 Task: Sort the products in the category "Chardonnay" by relevance.
Action: Mouse moved to (1079, 370)
Screenshot: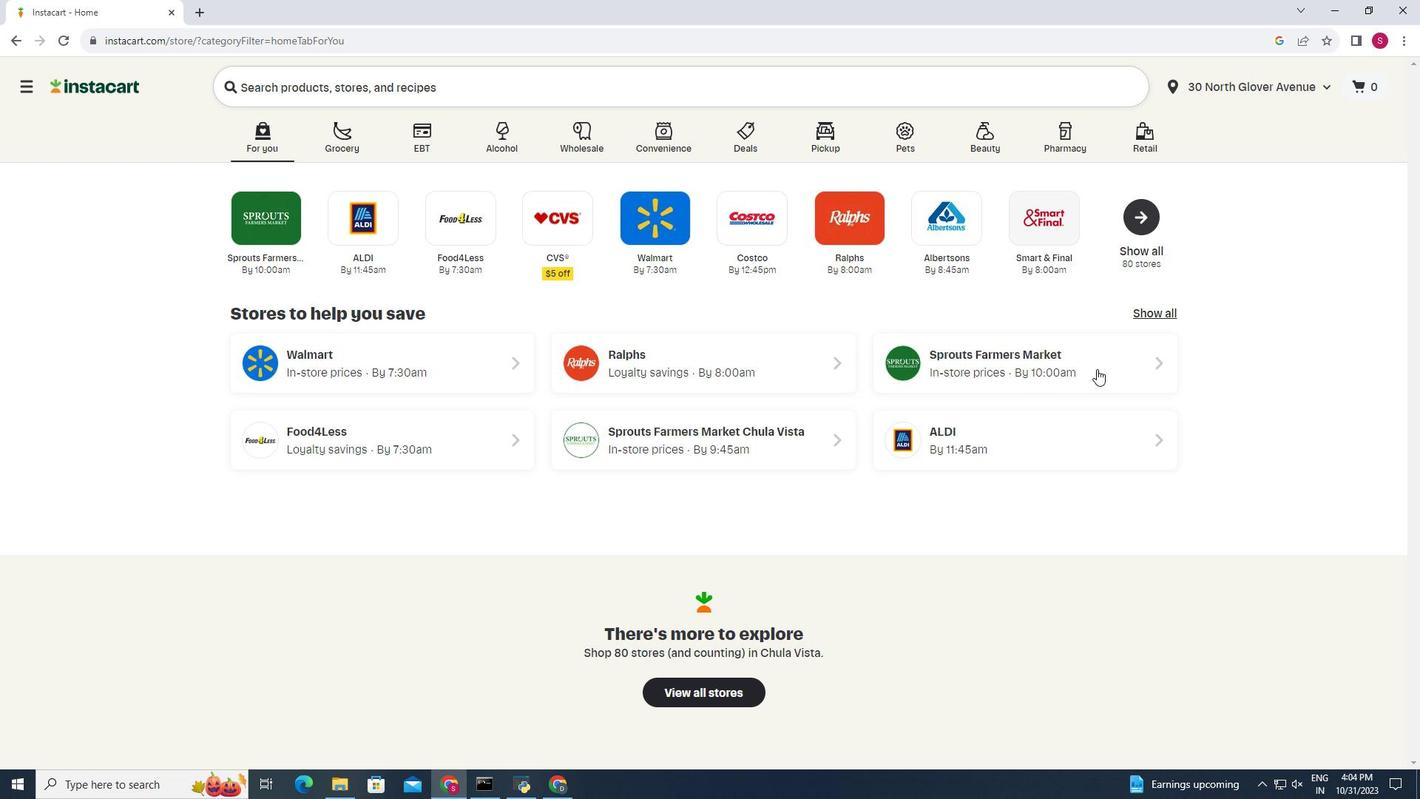 
Action: Mouse pressed left at (1079, 370)
Screenshot: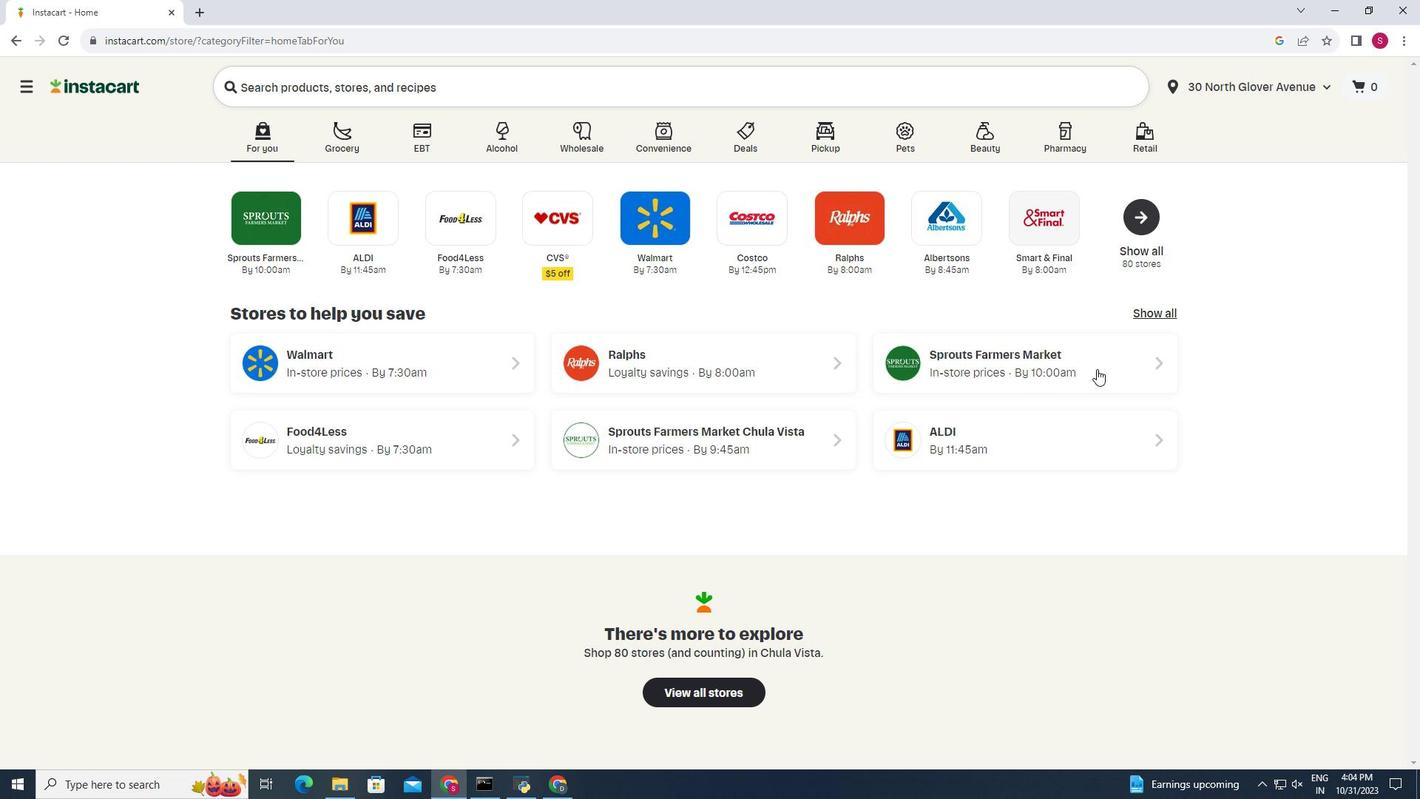 
Action: Mouse moved to (61, 708)
Screenshot: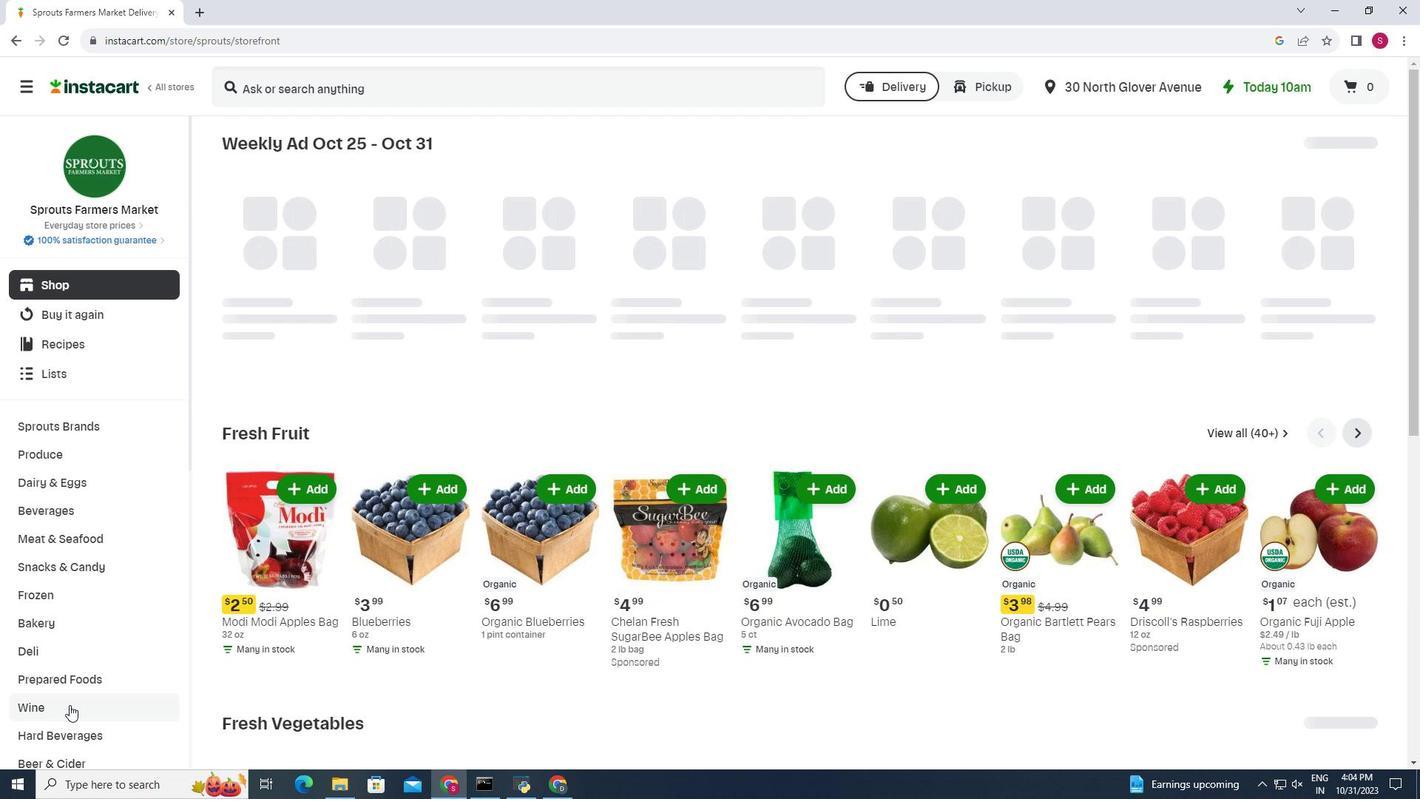 
Action: Mouse pressed left at (61, 708)
Screenshot: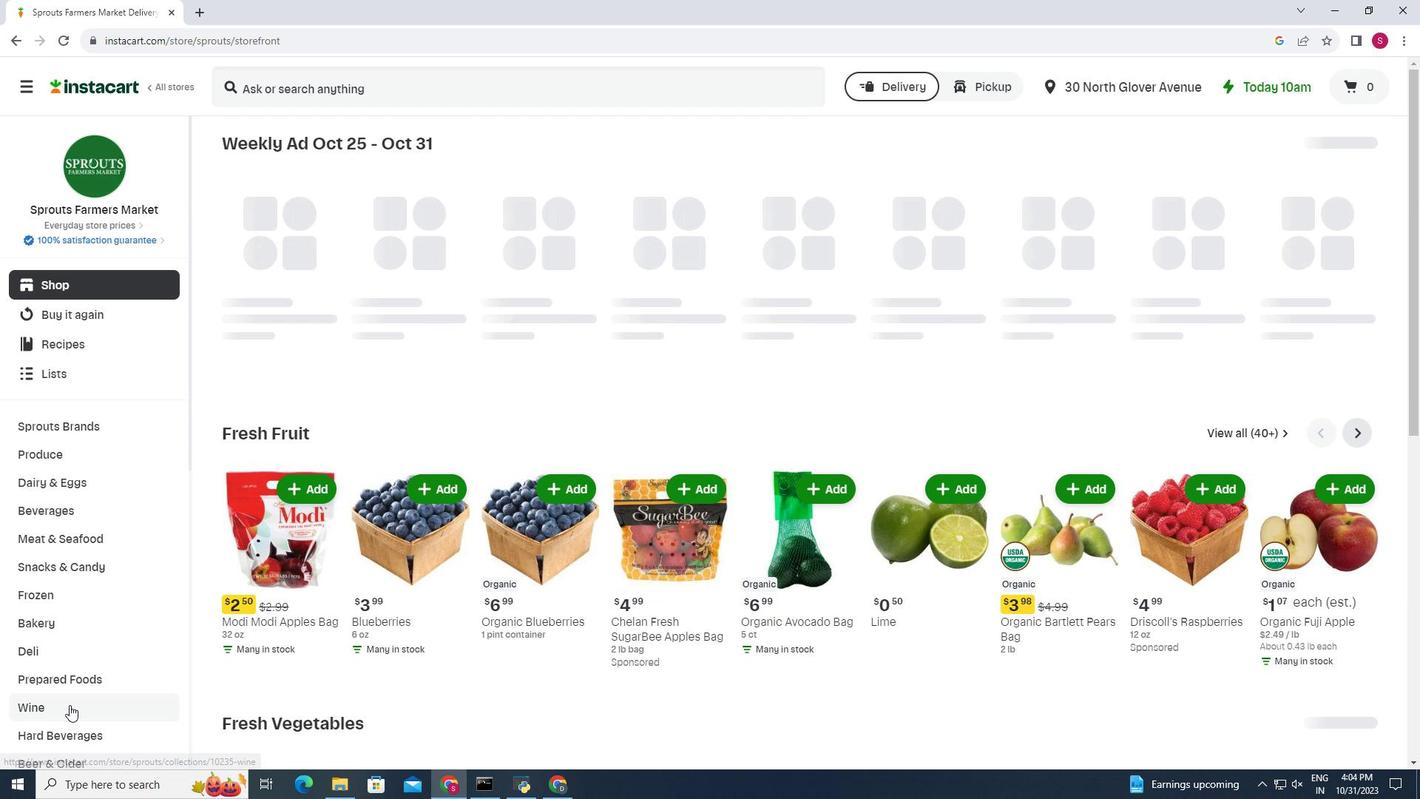 
Action: Mouse moved to (398, 187)
Screenshot: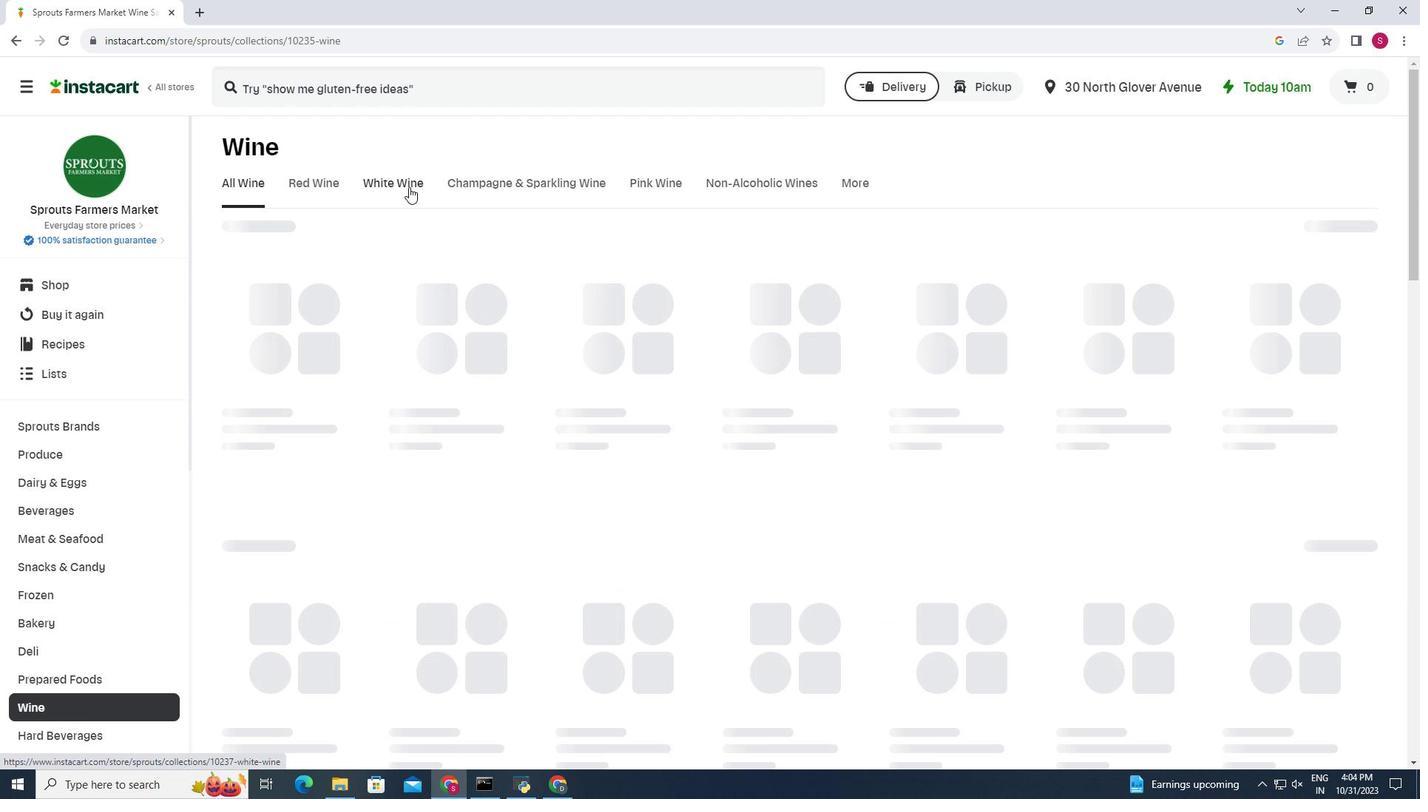
Action: Mouse pressed left at (398, 187)
Screenshot: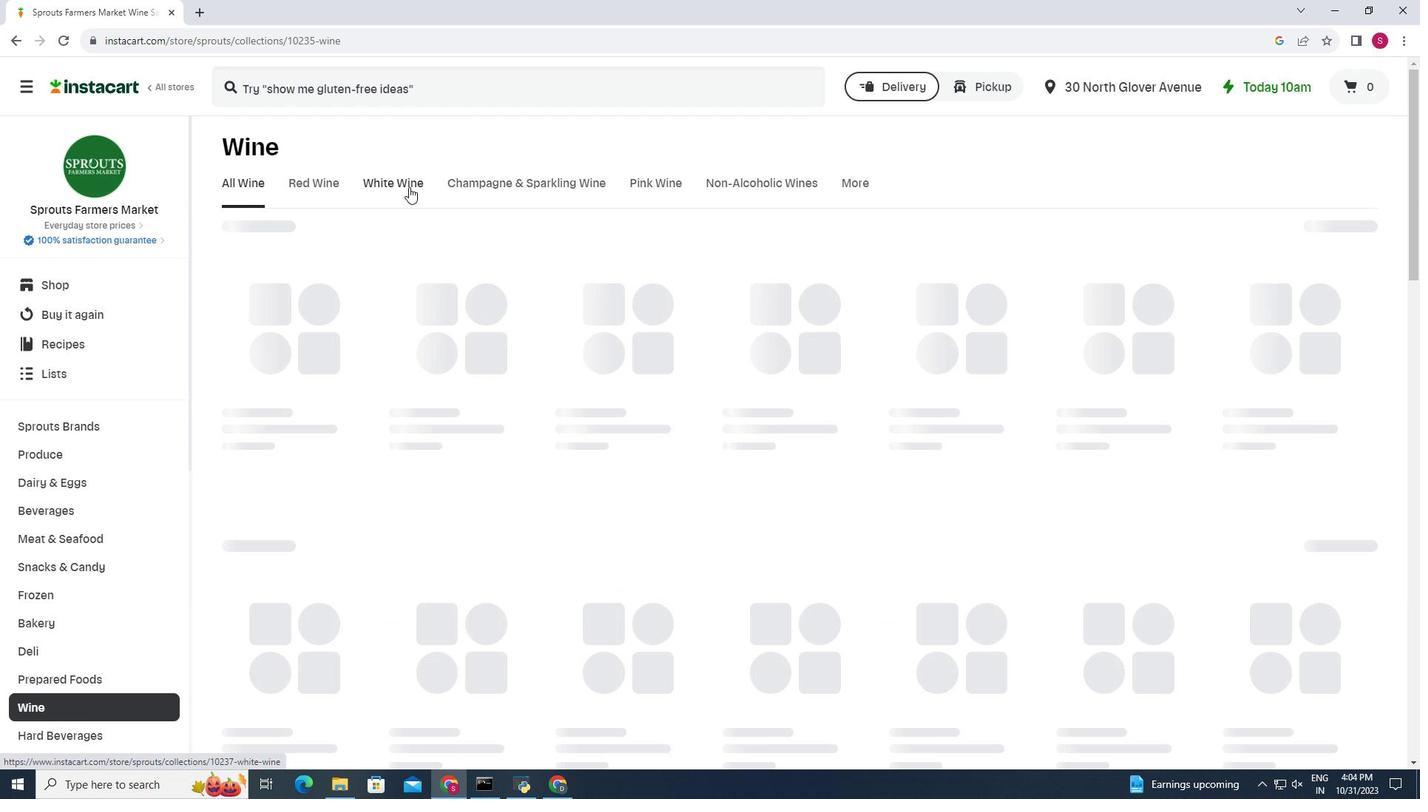 
Action: Mouse moved to (468, 241)
Screenshot: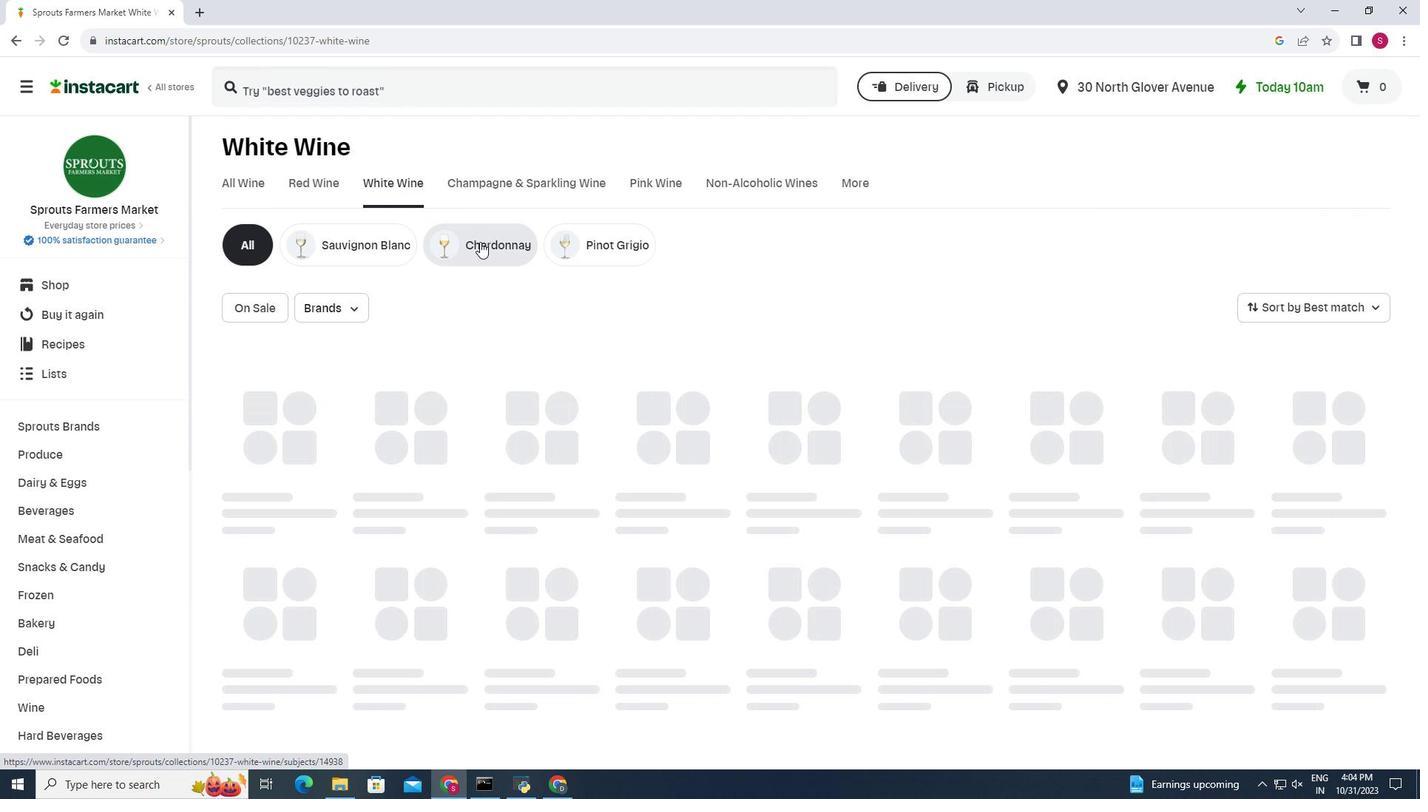 
Action: Mouse pressed left at (468, 241)
Screenshot: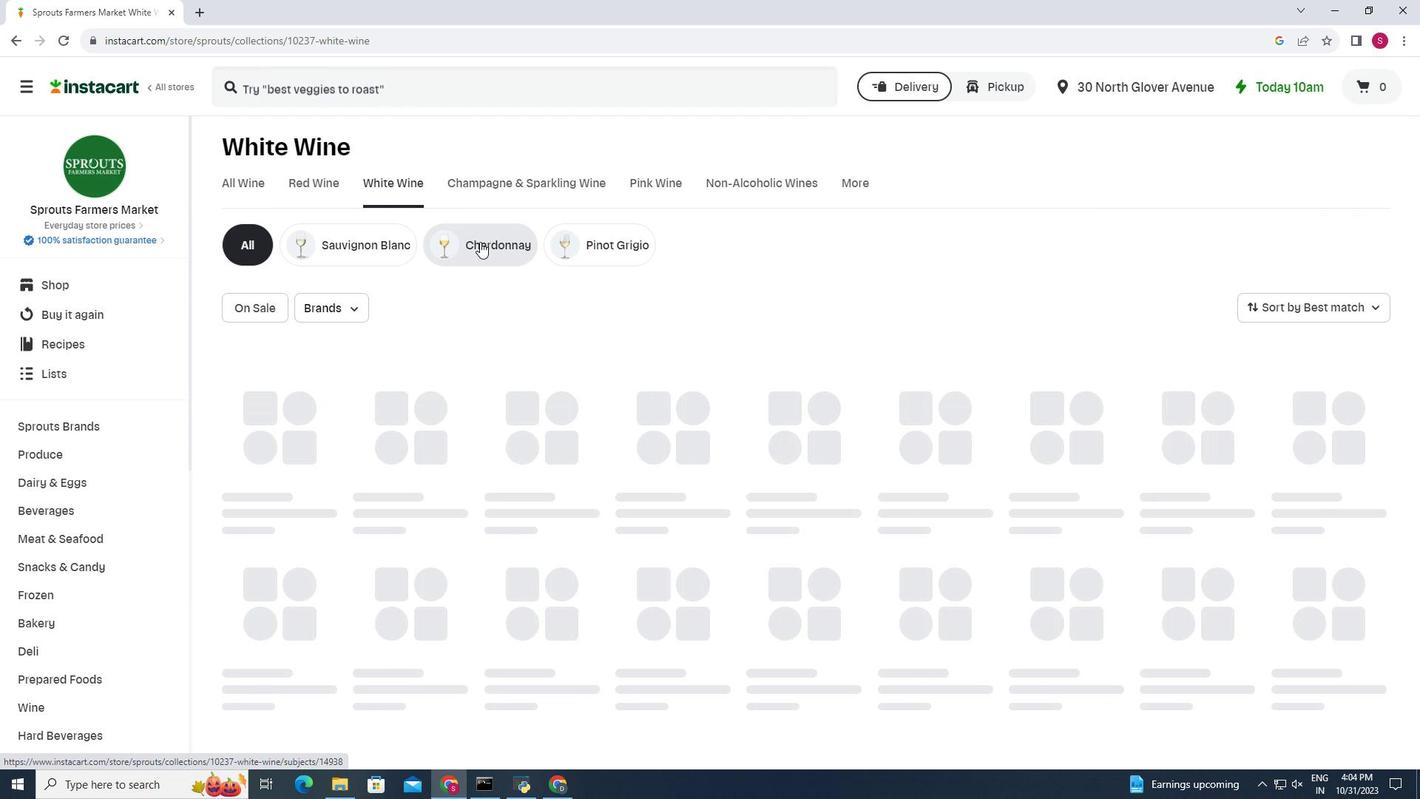 
Action: Mouse moved to (1343, 302)
Screenshot: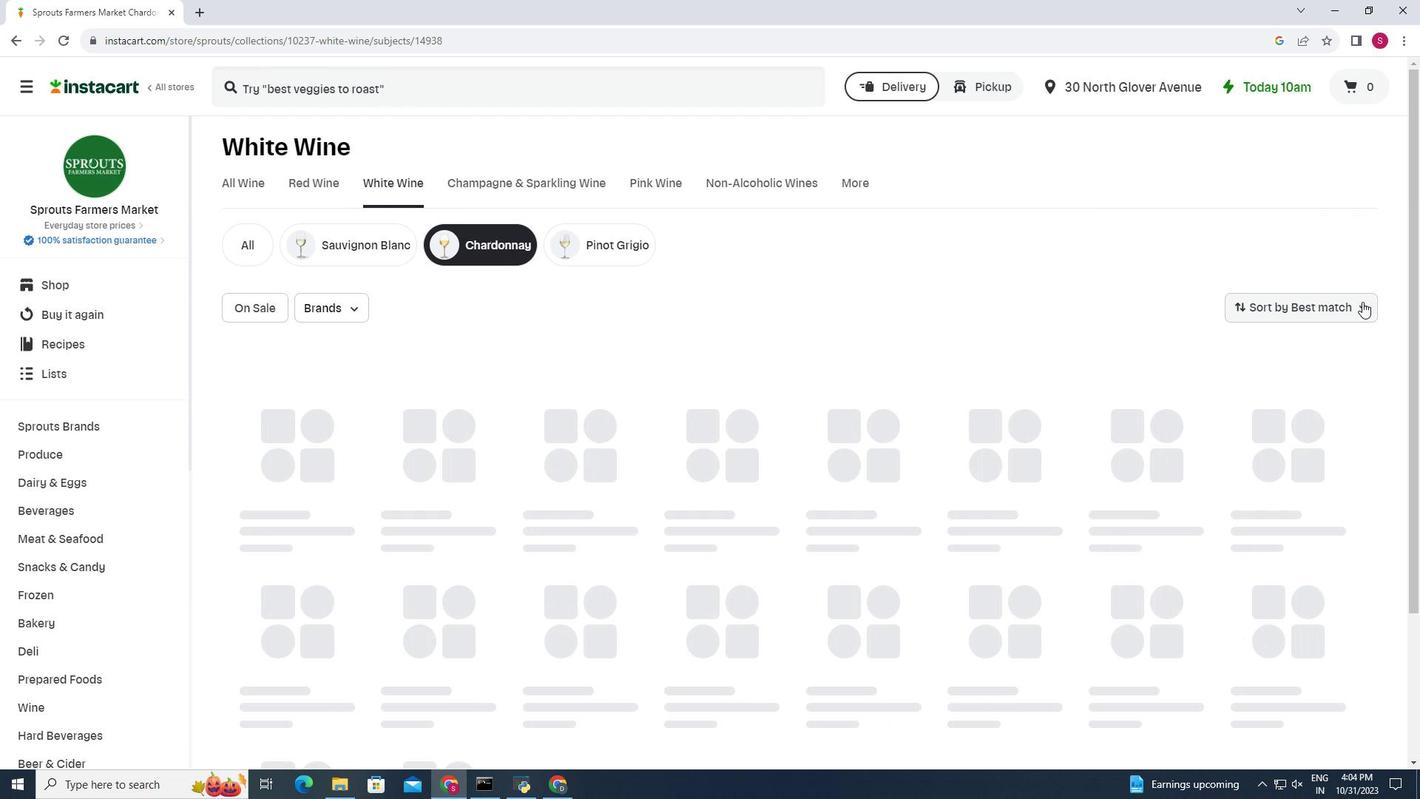 
Action: Mouse pressed left at (1343, 302)
Screenshot: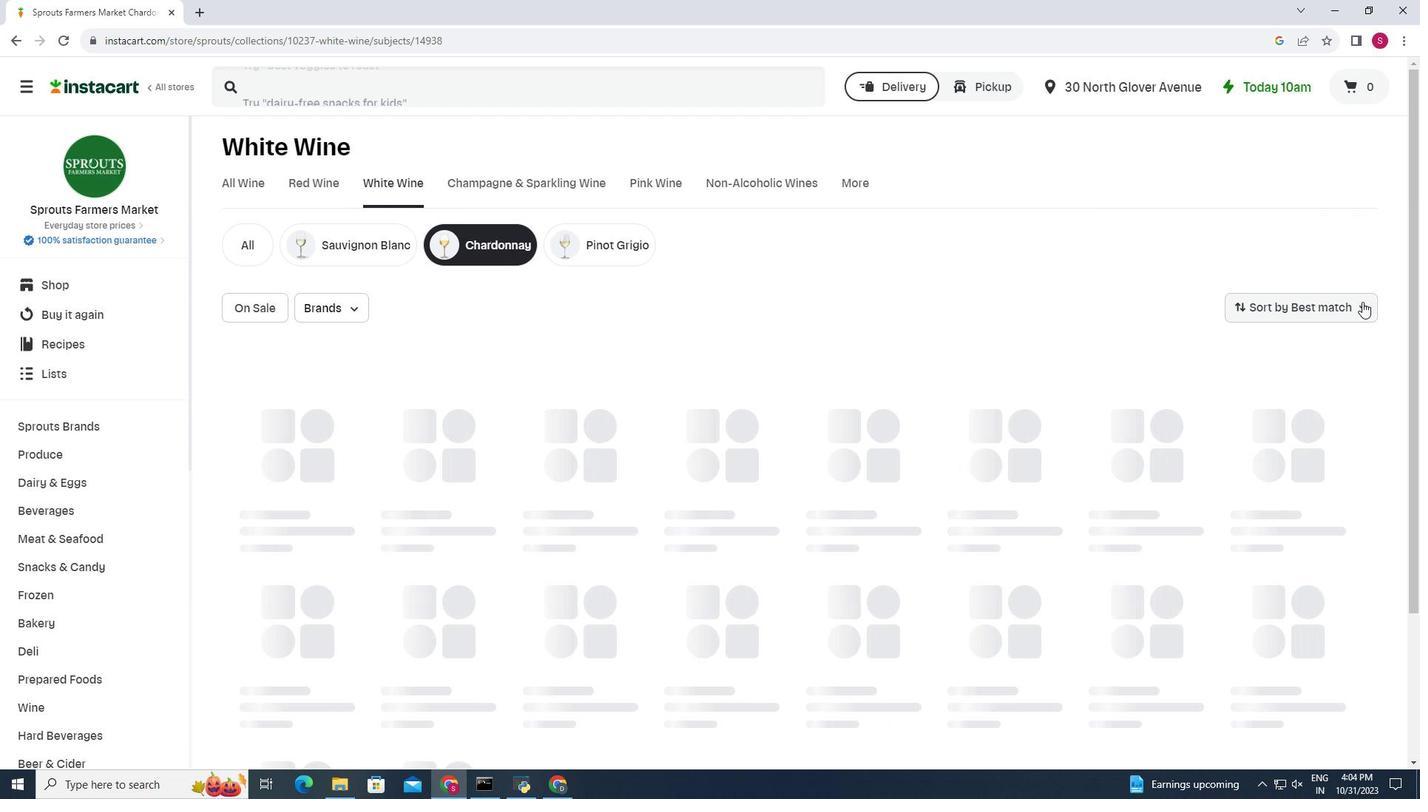 
Action: Mouse moved to (1287, 528)
Screenshot: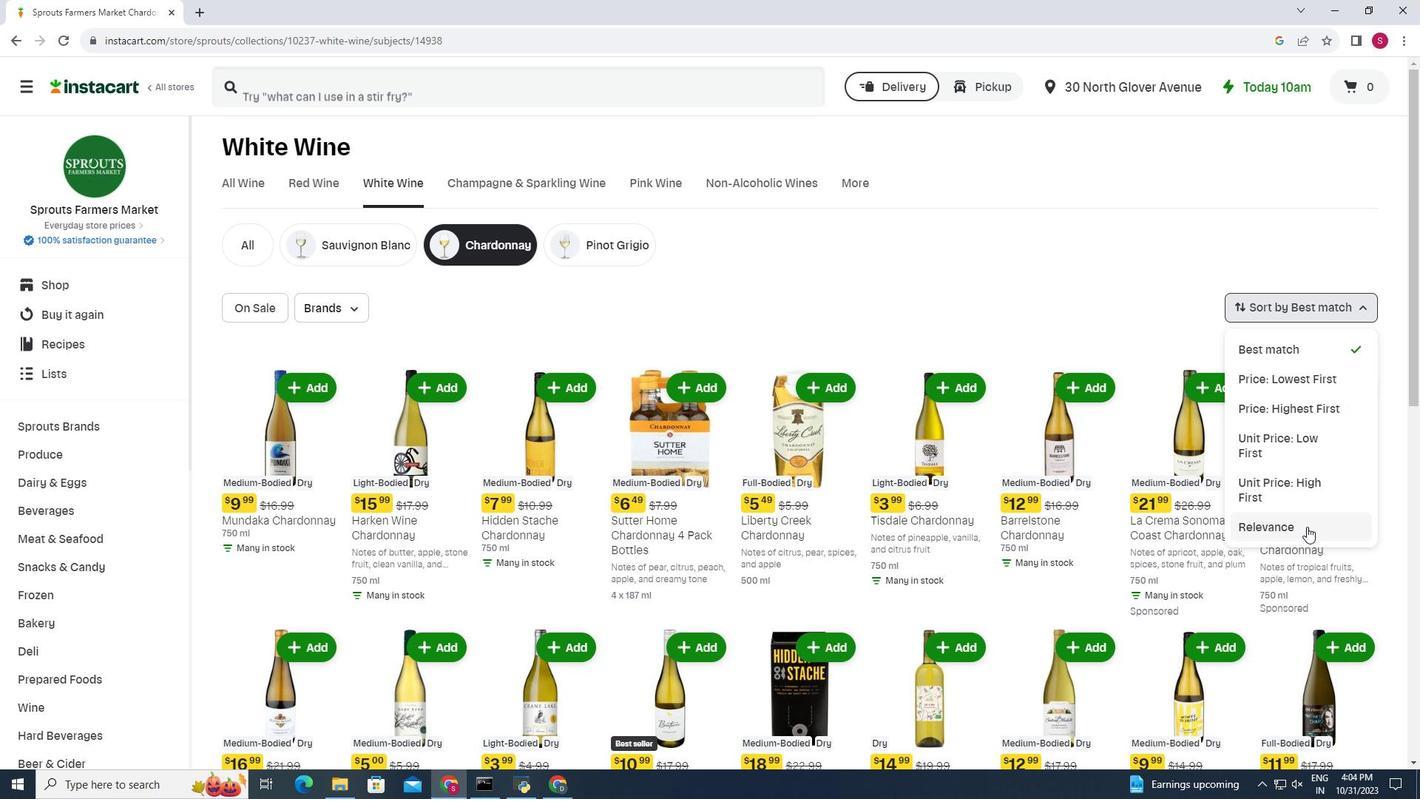 
Action: Mouse pressed left at (1287, 528)
Screenshot: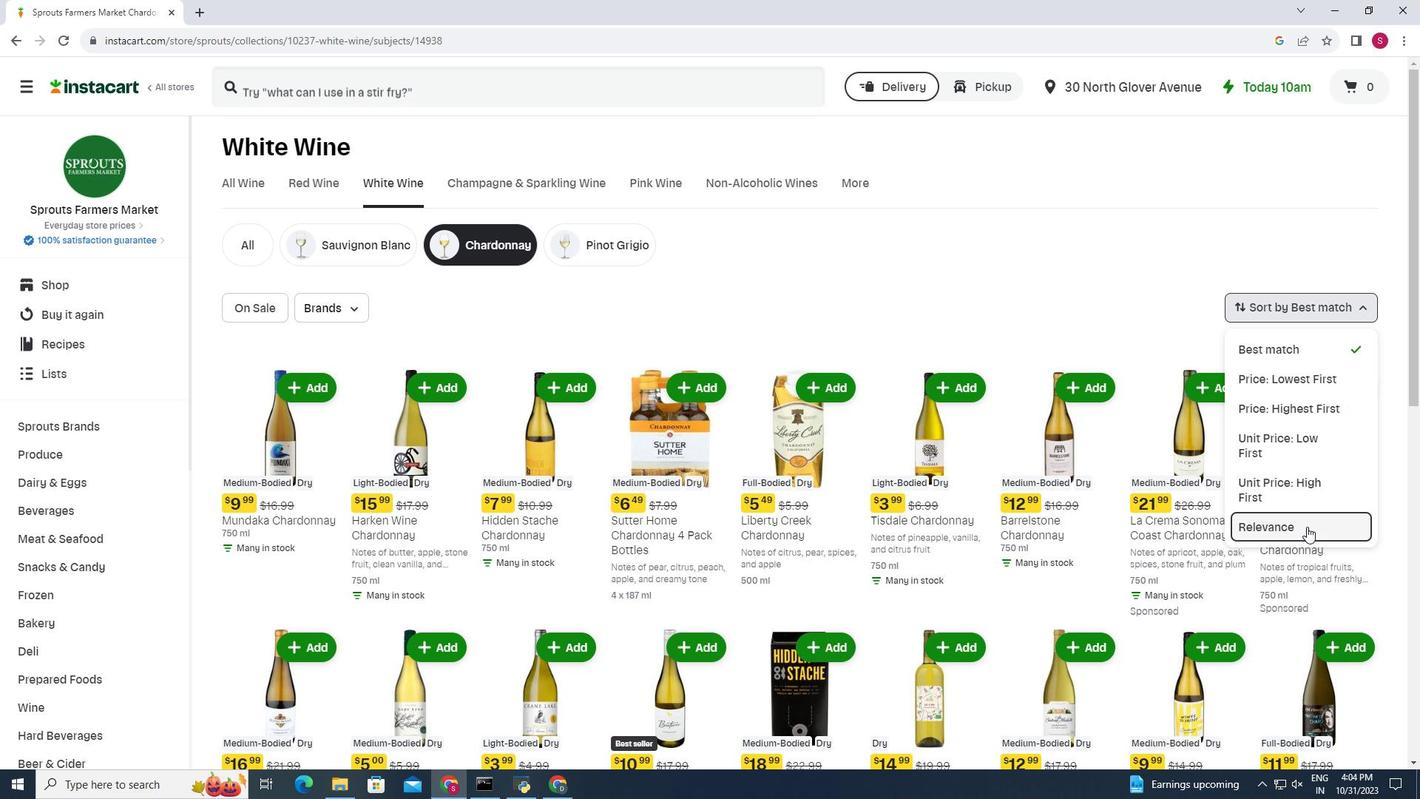 
Action: Mouse moved to (577, 303)
Screenshot: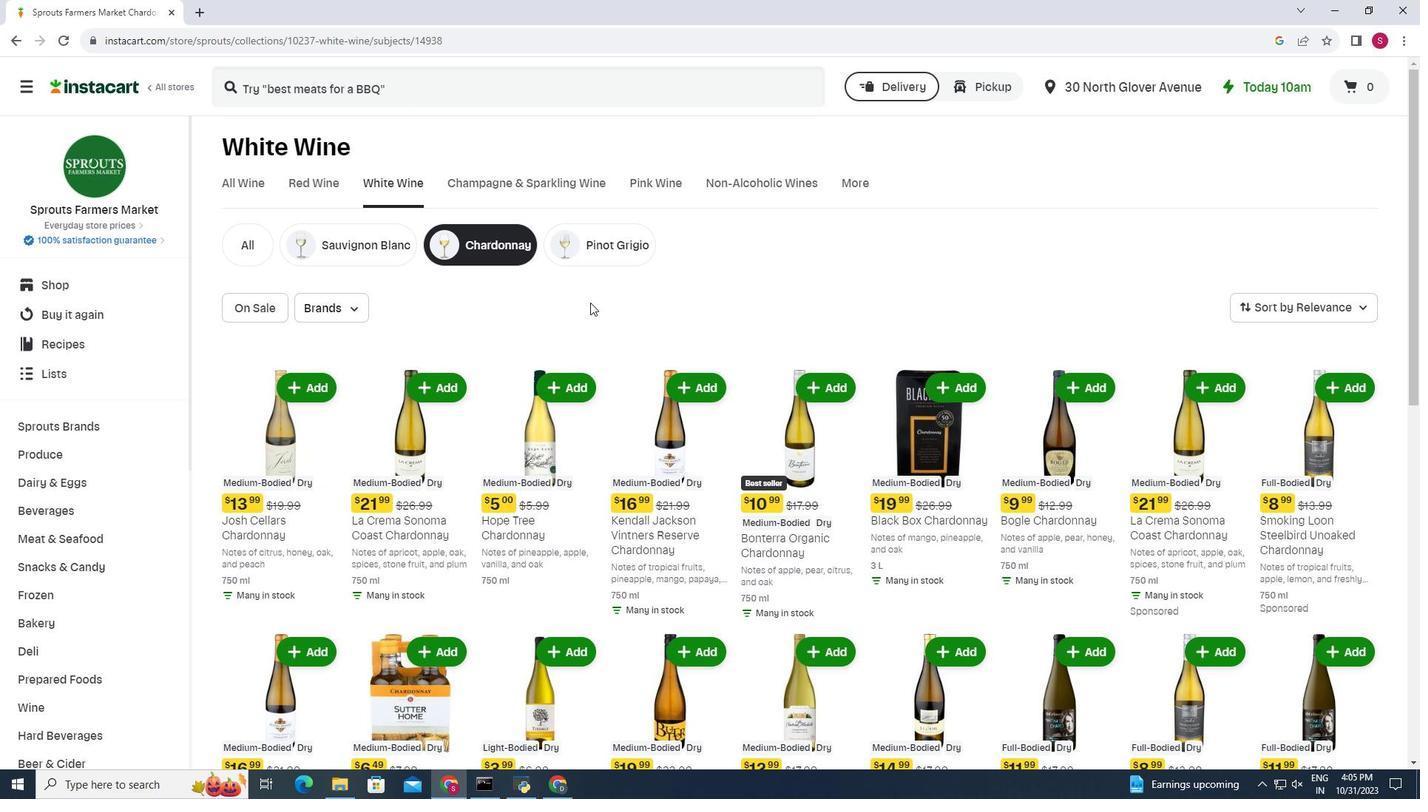 
Action: Mouse scrolled (577, 302) with delta (0, 0)
Screenshot: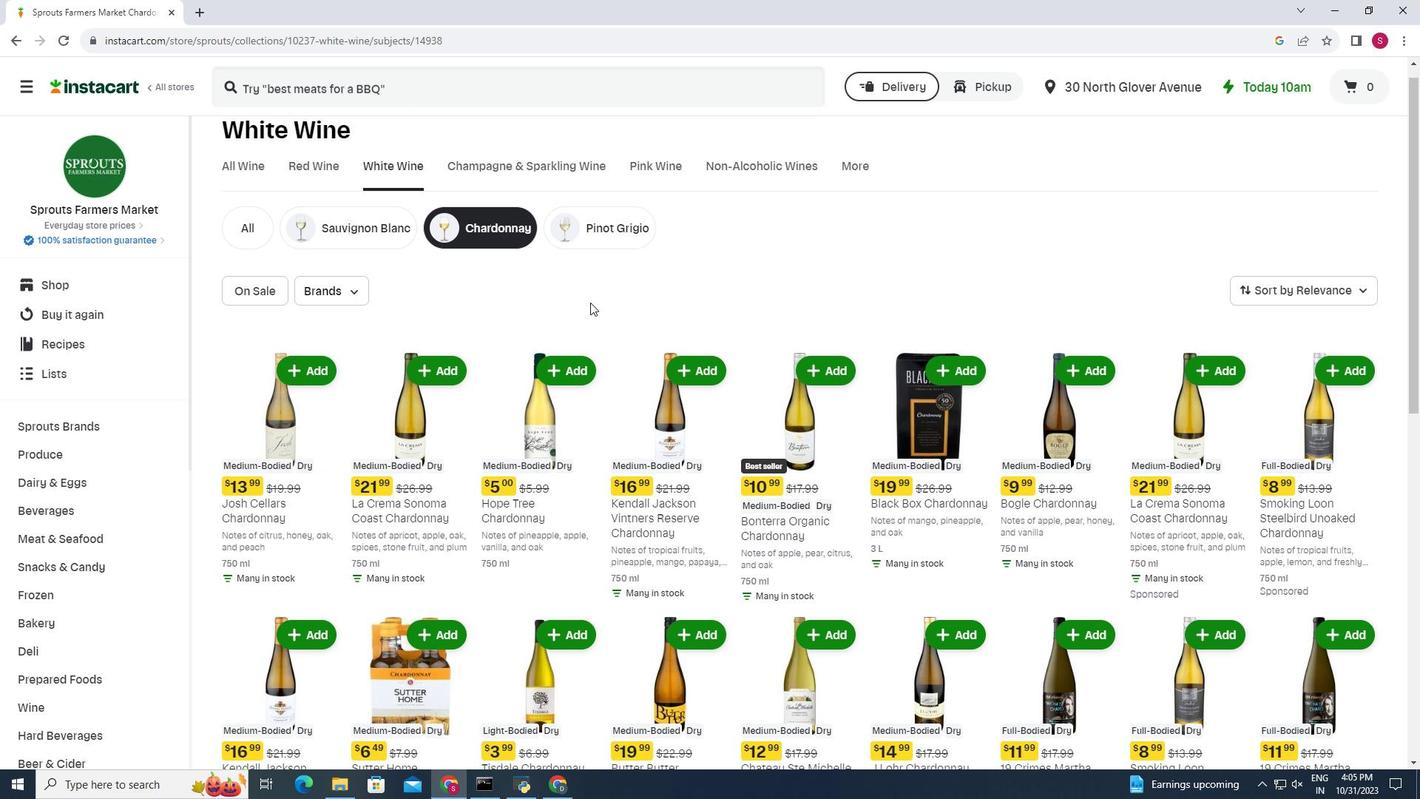 
Action: Mouse scrolled (577, 302) with delta (0, 0)
Screenshot: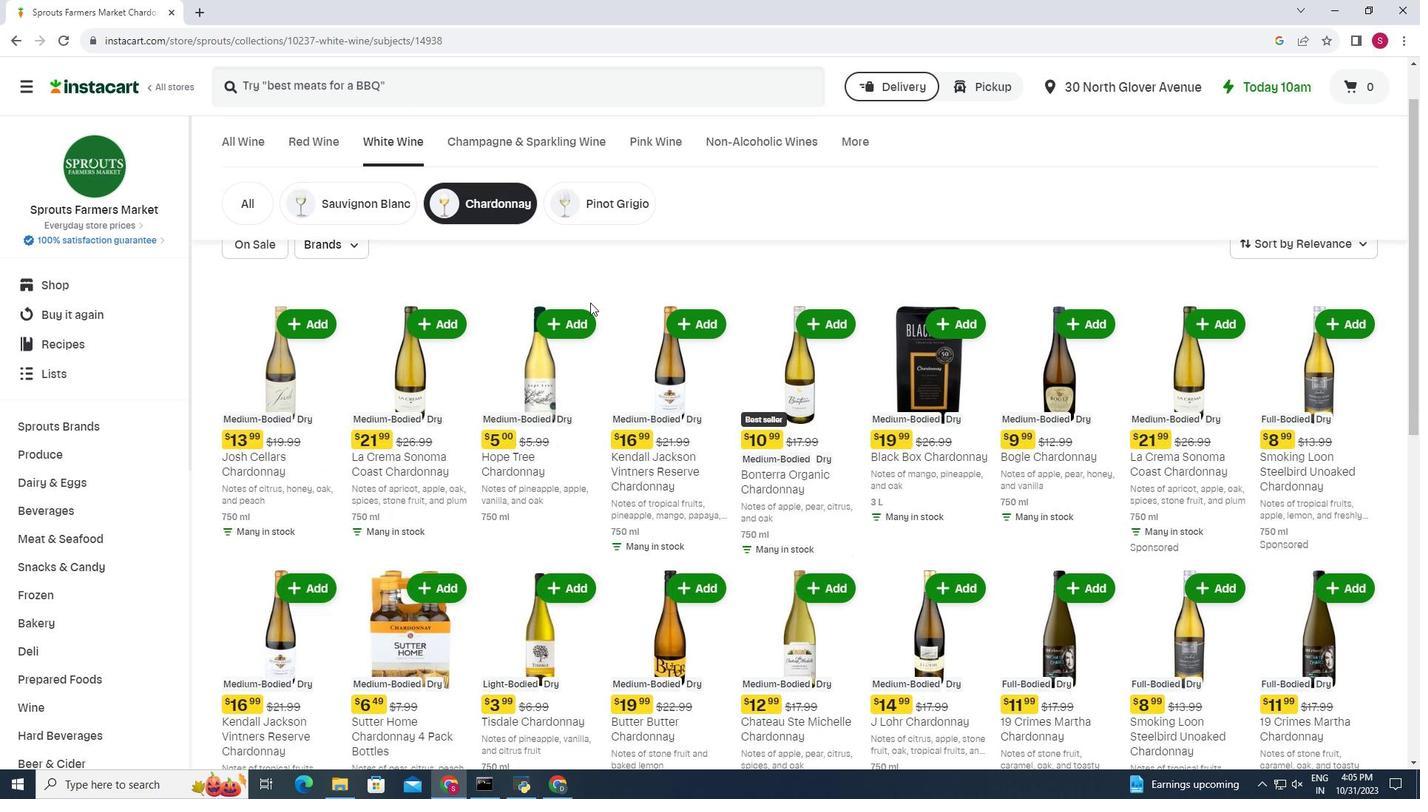 
Action: Mouse scrolled (577, 302) with delta (0, 0)
Screenshot: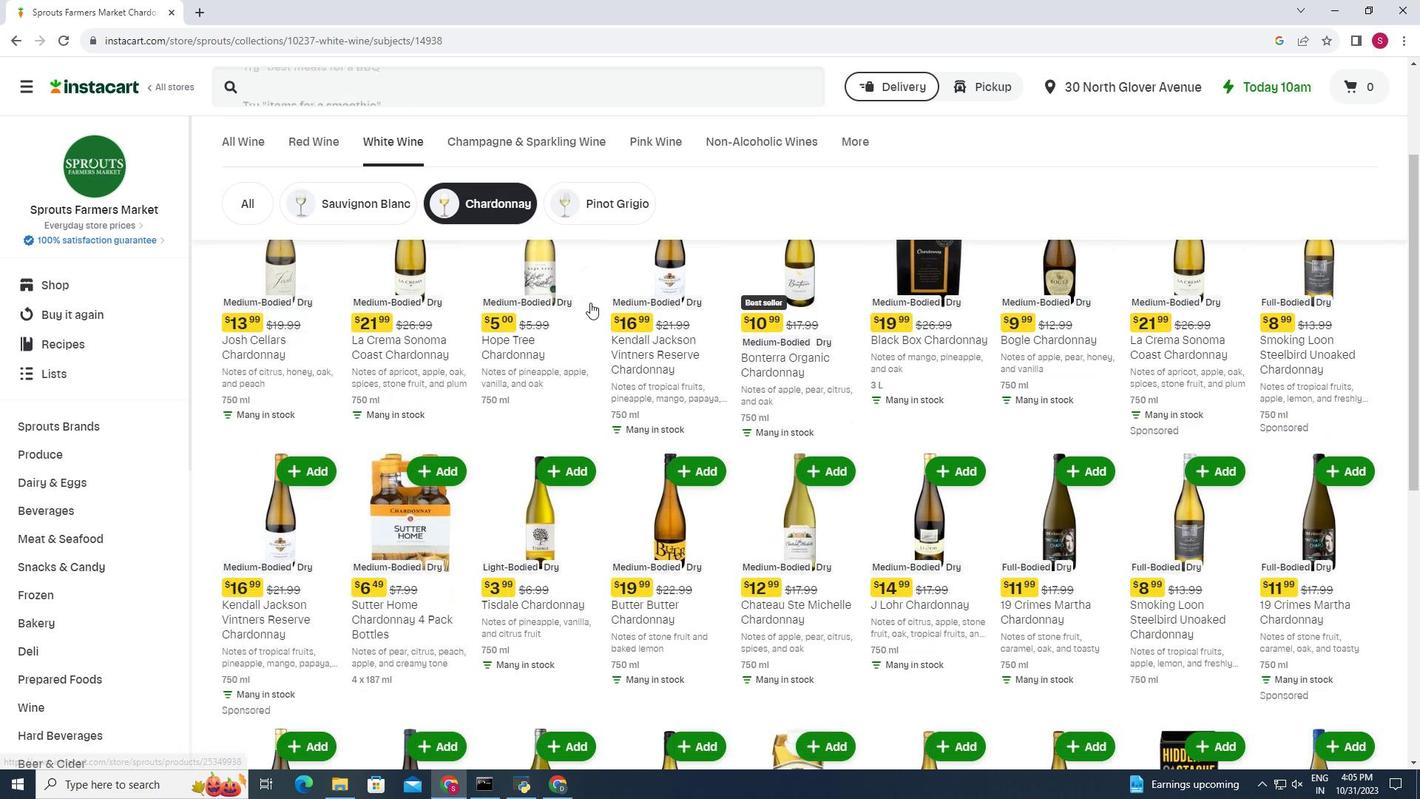 
Action: Mouse scrolled (577, 302) with delta (0, 0)
Screenshot: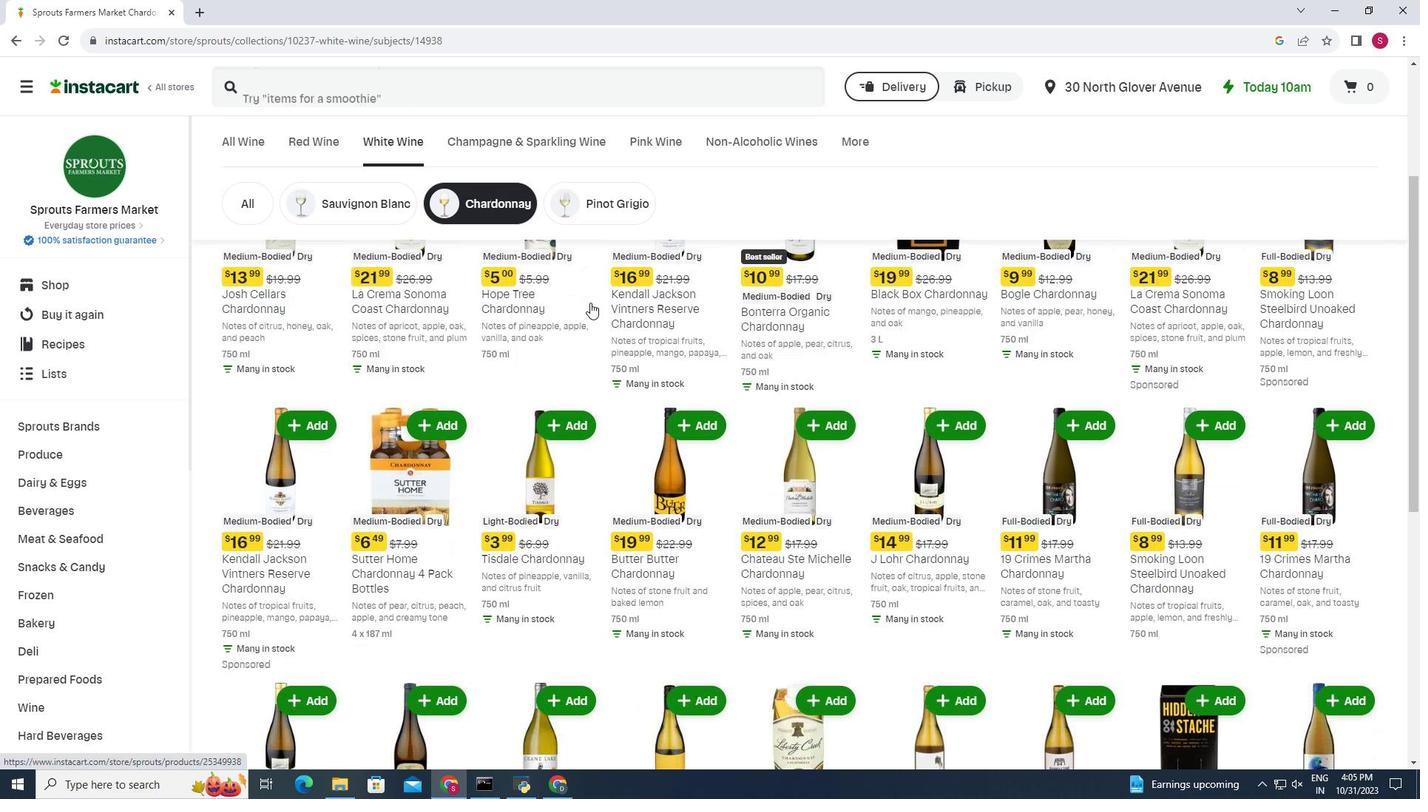 
Action: Mouse moved to (577, 303)
Screenshot: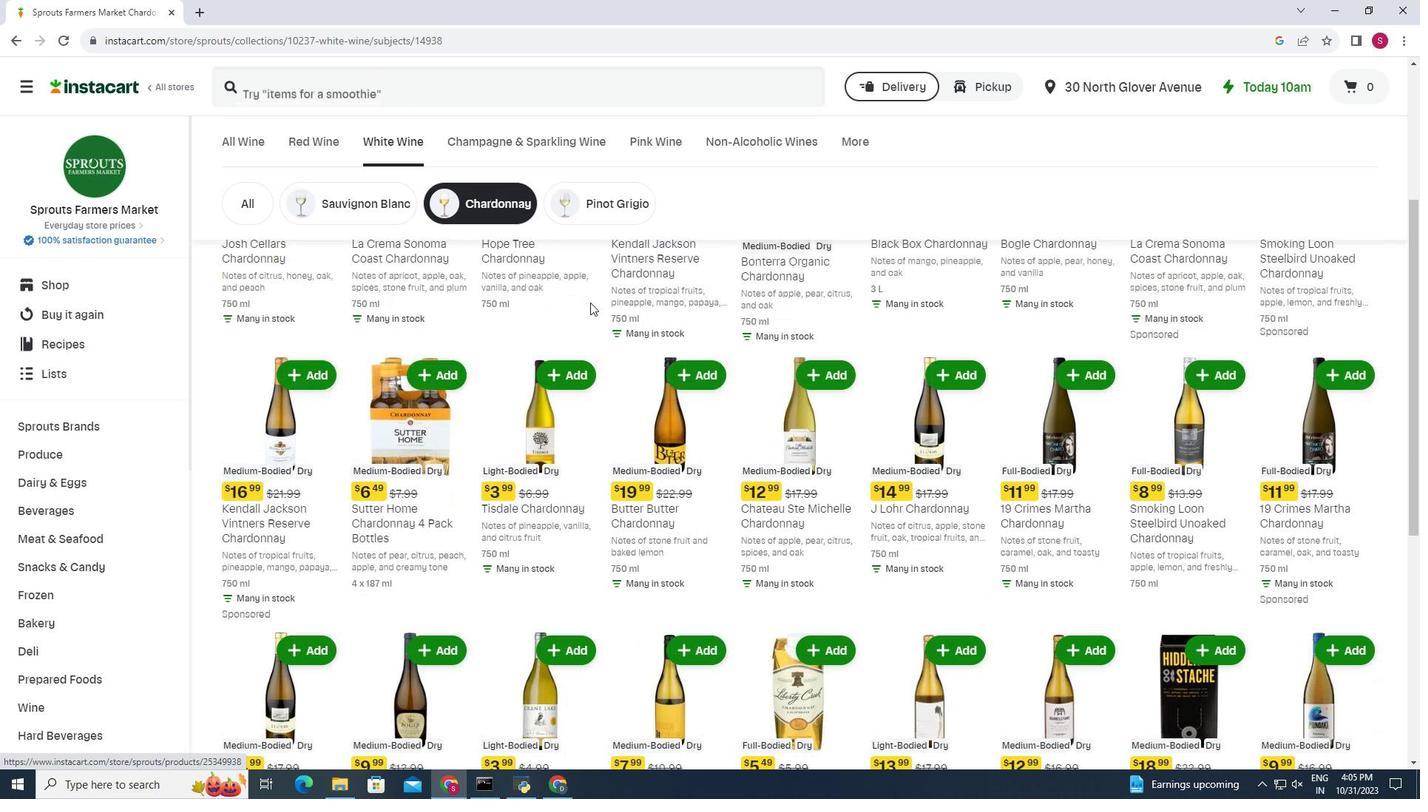 
Action: Mouse scrolled (577, 302) with delta (0, 0)
Screenshot: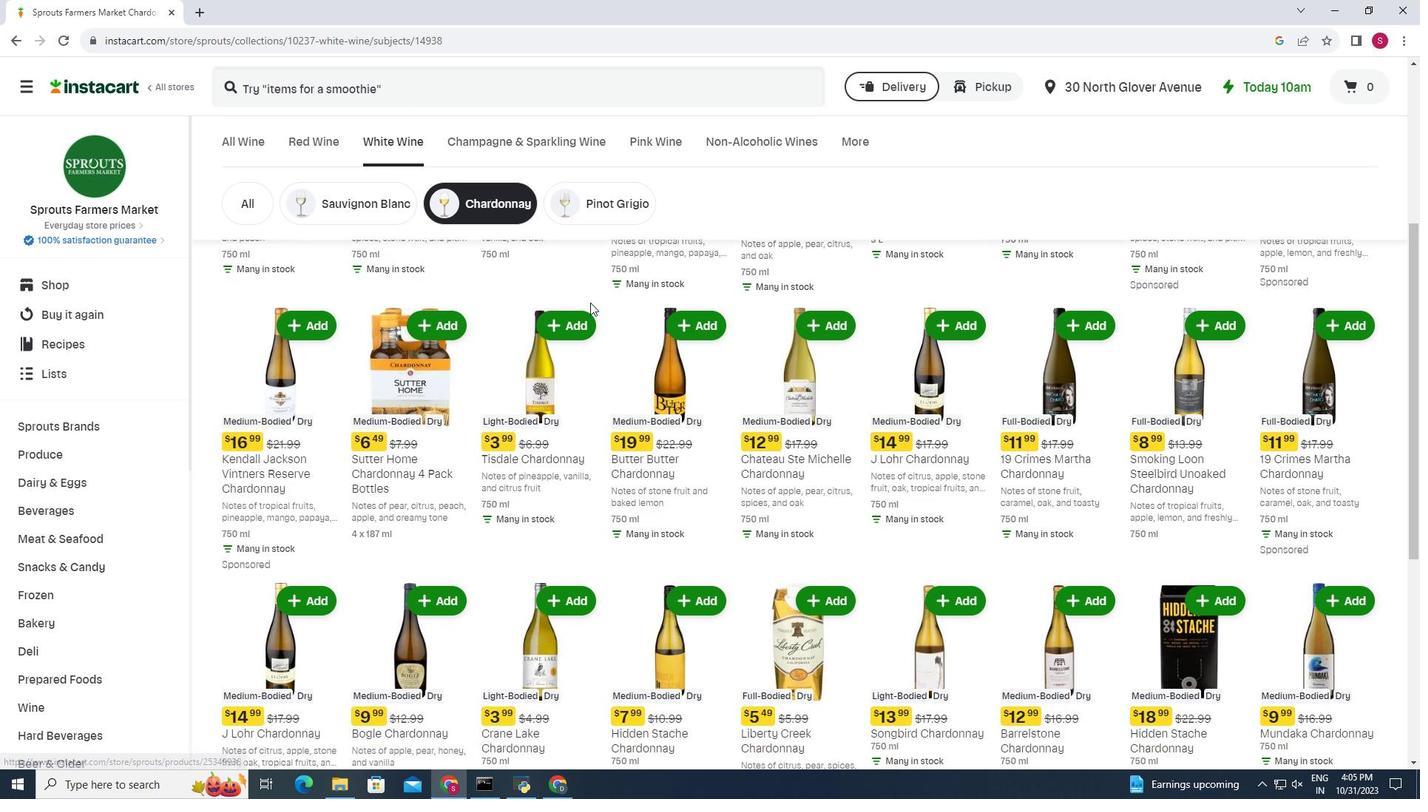 
Action: Mouse scrolled (577, 302) with delta (0, 0)
Screenshot: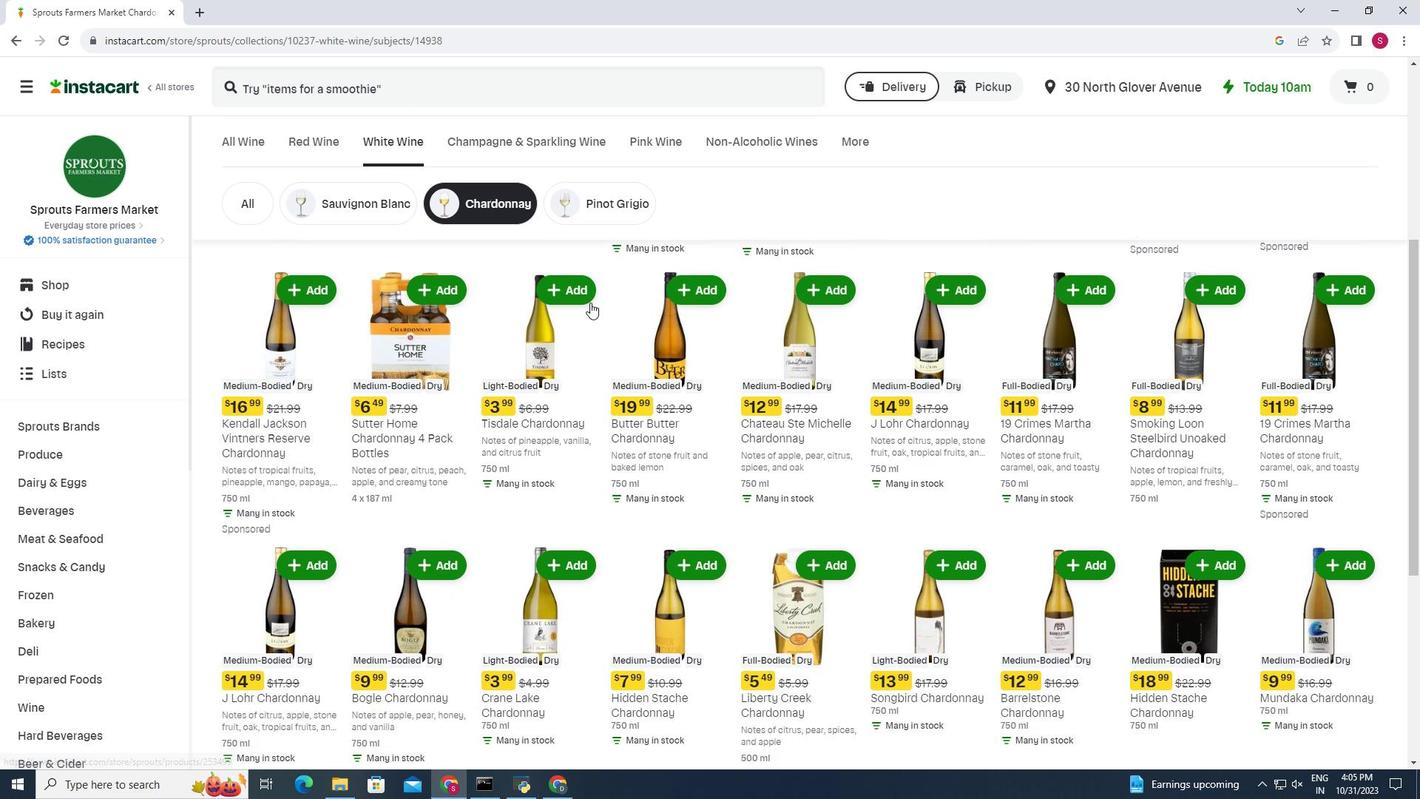 
Action: Mouse scrolled (577, 302) with delta (0, 0)
Screenshot: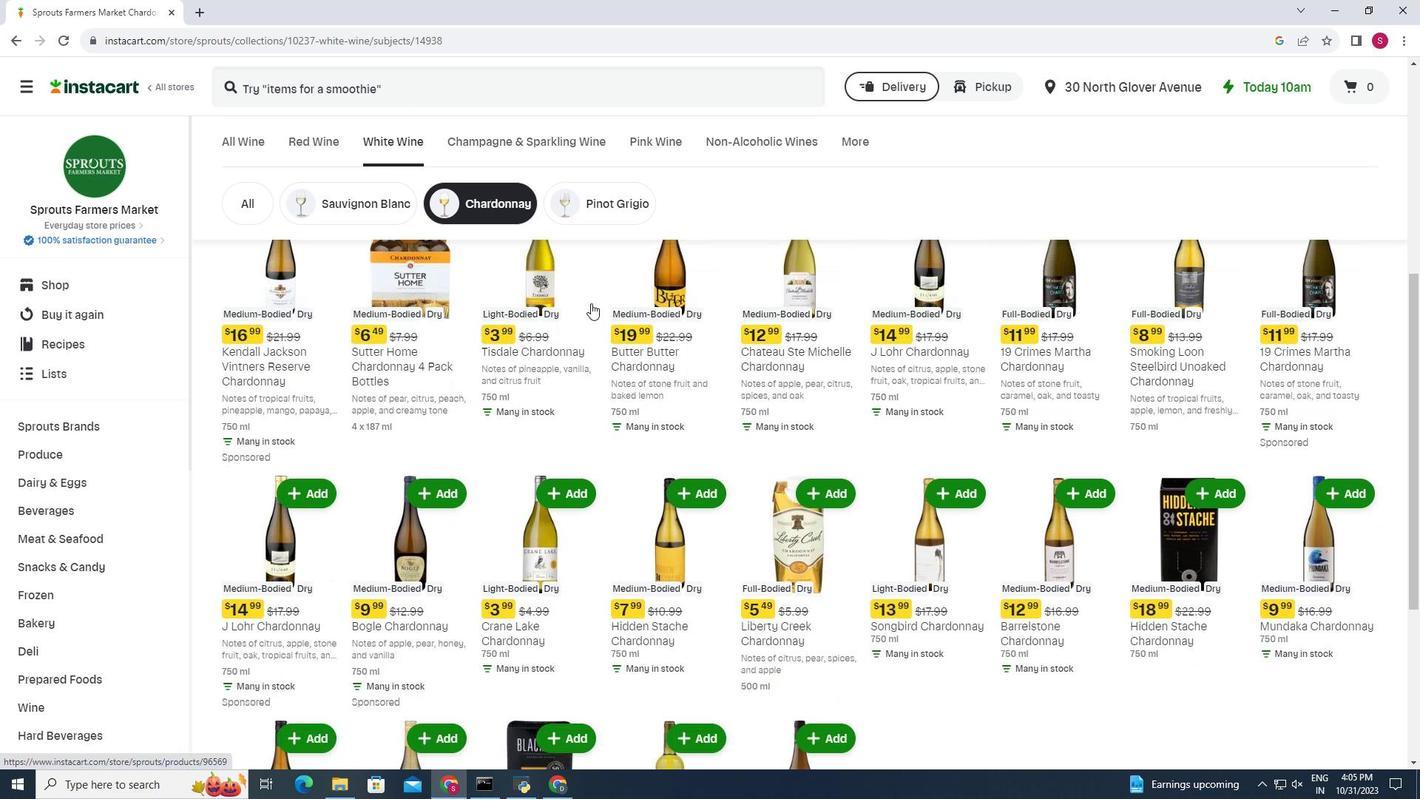 
Action: Mouse moved to (577, 304)
Screenshot: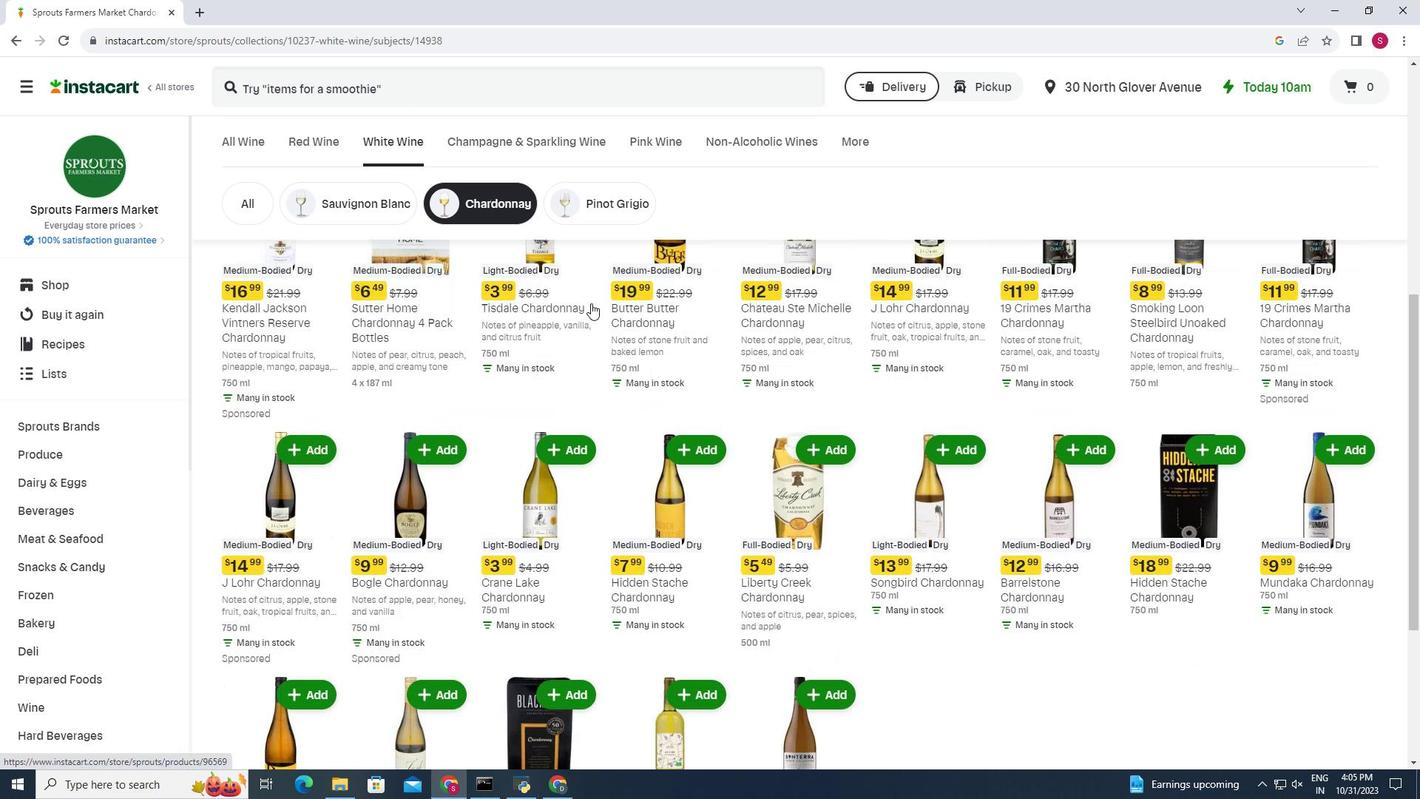 
Action: Mouse scrolled (577, 303) with delta (0, 0)
Screenshot: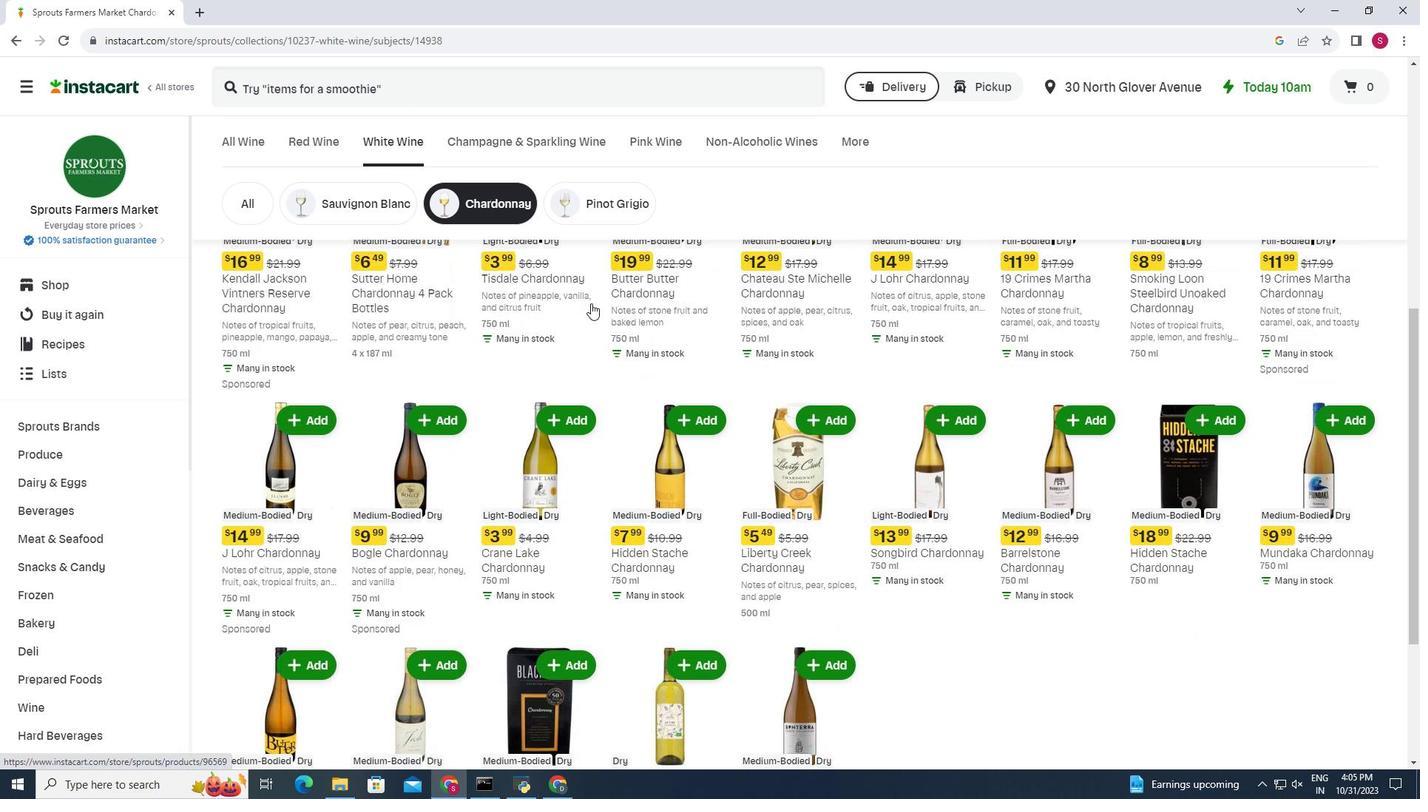 
Action: Mouse moved to (578, 304)
Screenshot: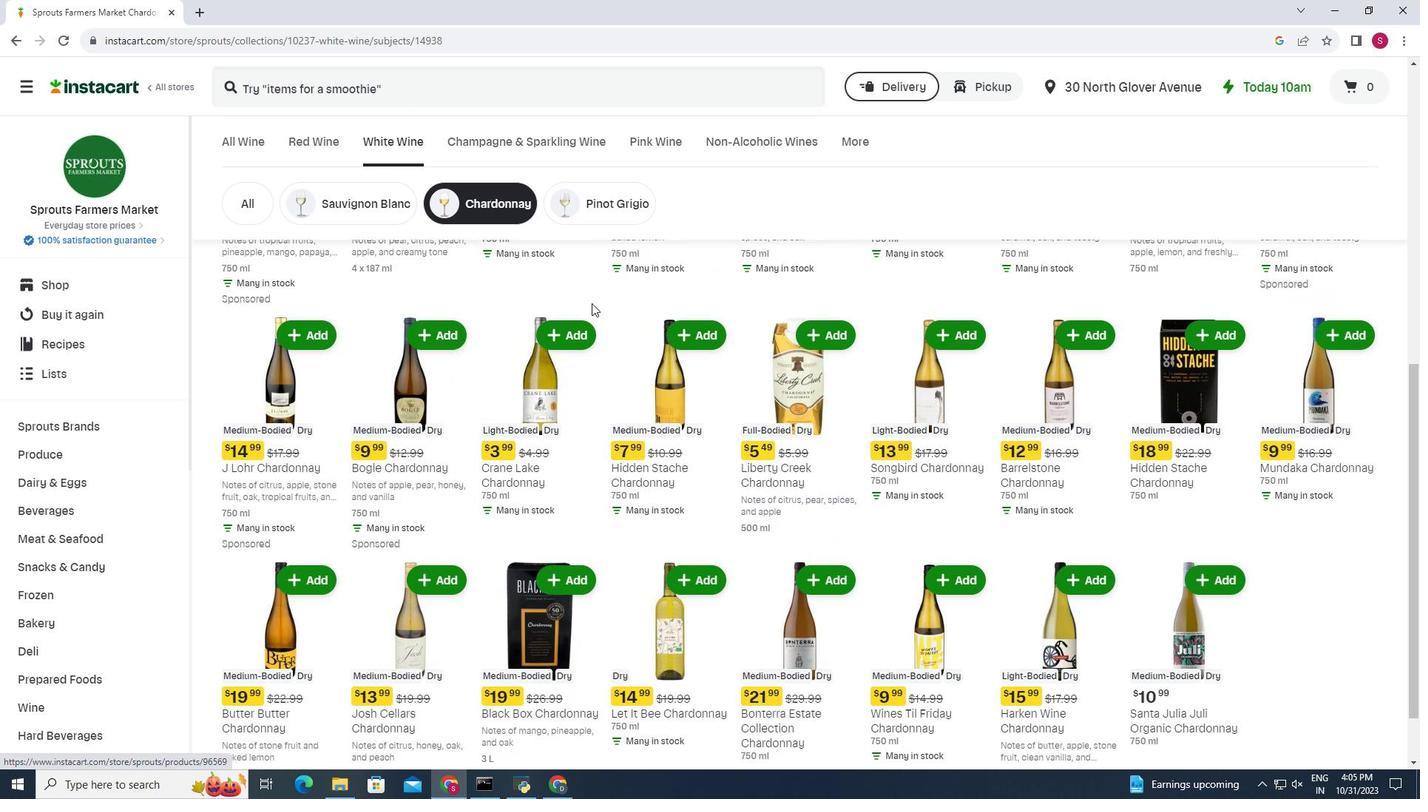 
Action: Mouse scrolled (578, 303) with delta (0, 0)
Screenshot: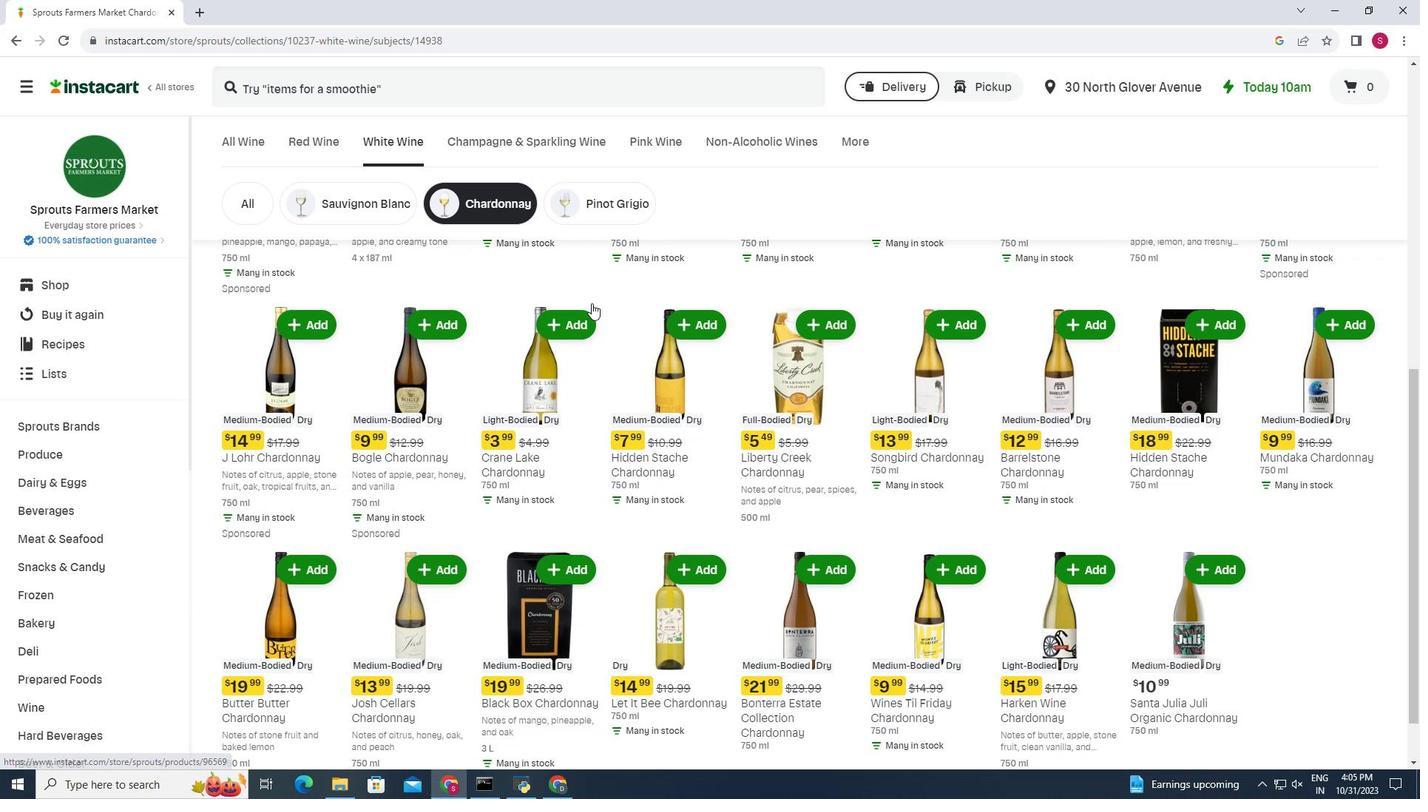
Action: Mouse moved to (578, 304)
Screenshot: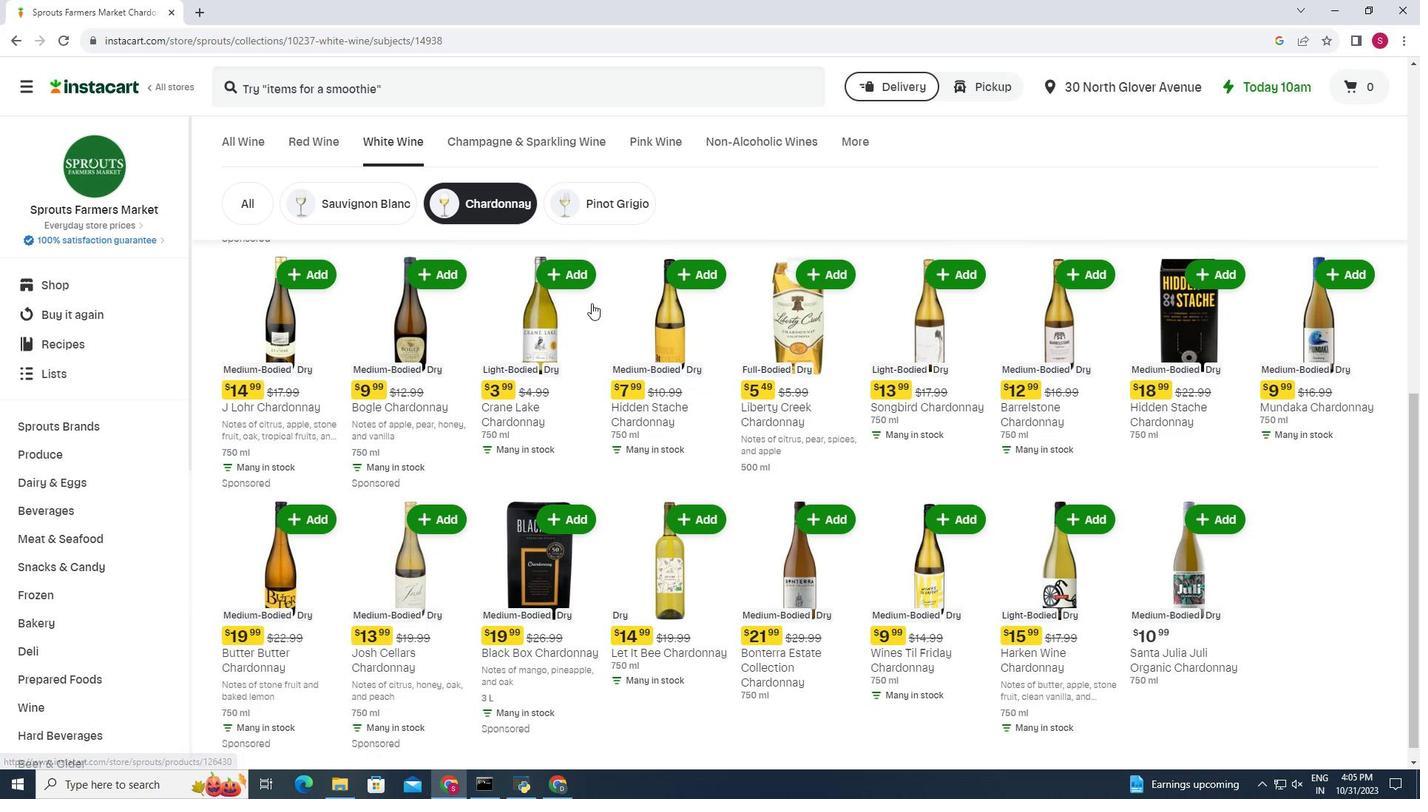 
Action: Mouse scrolled (578, 303) with delta (0, 0)
Screenshot: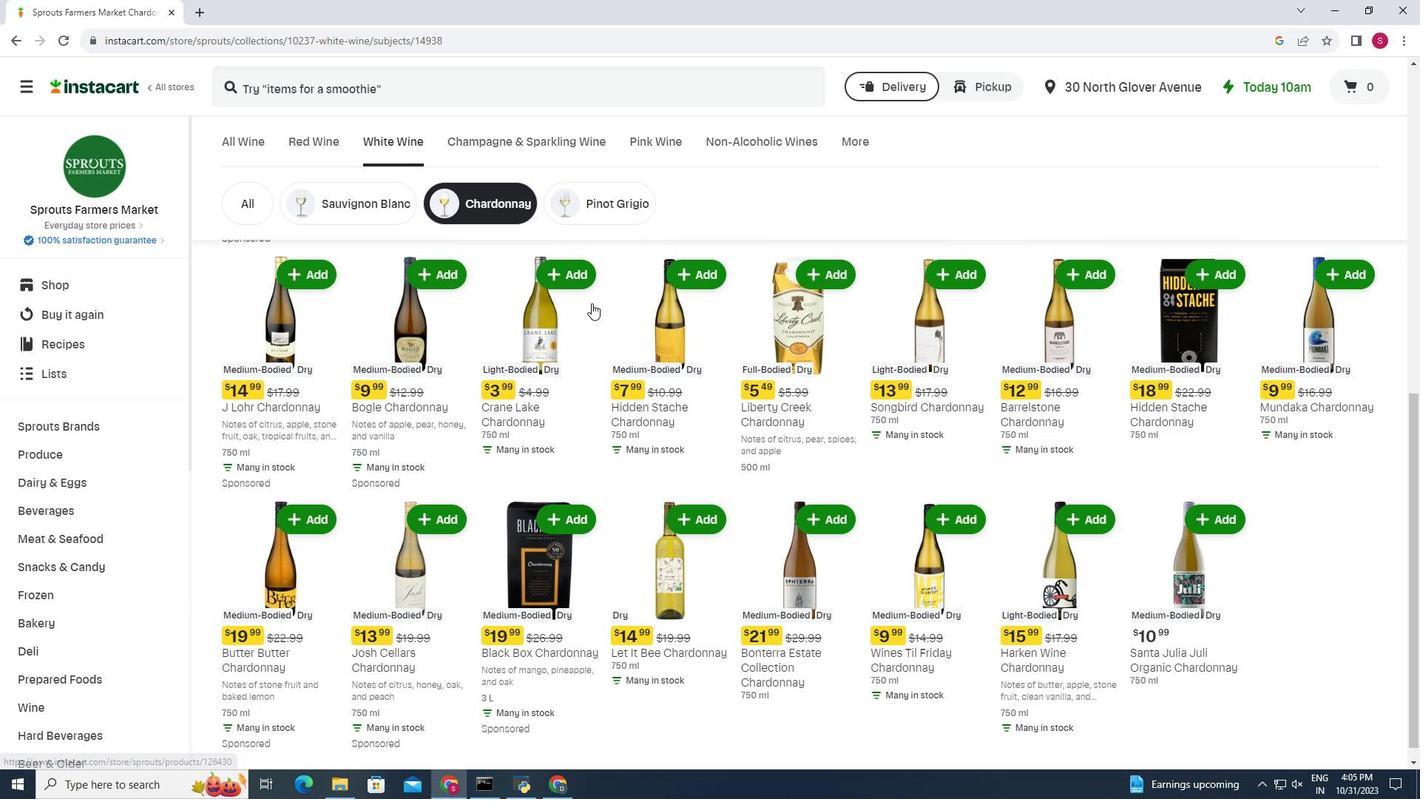 
Action: Mouse scrolled (578, 303) with delta (0, 0)
Screenshot: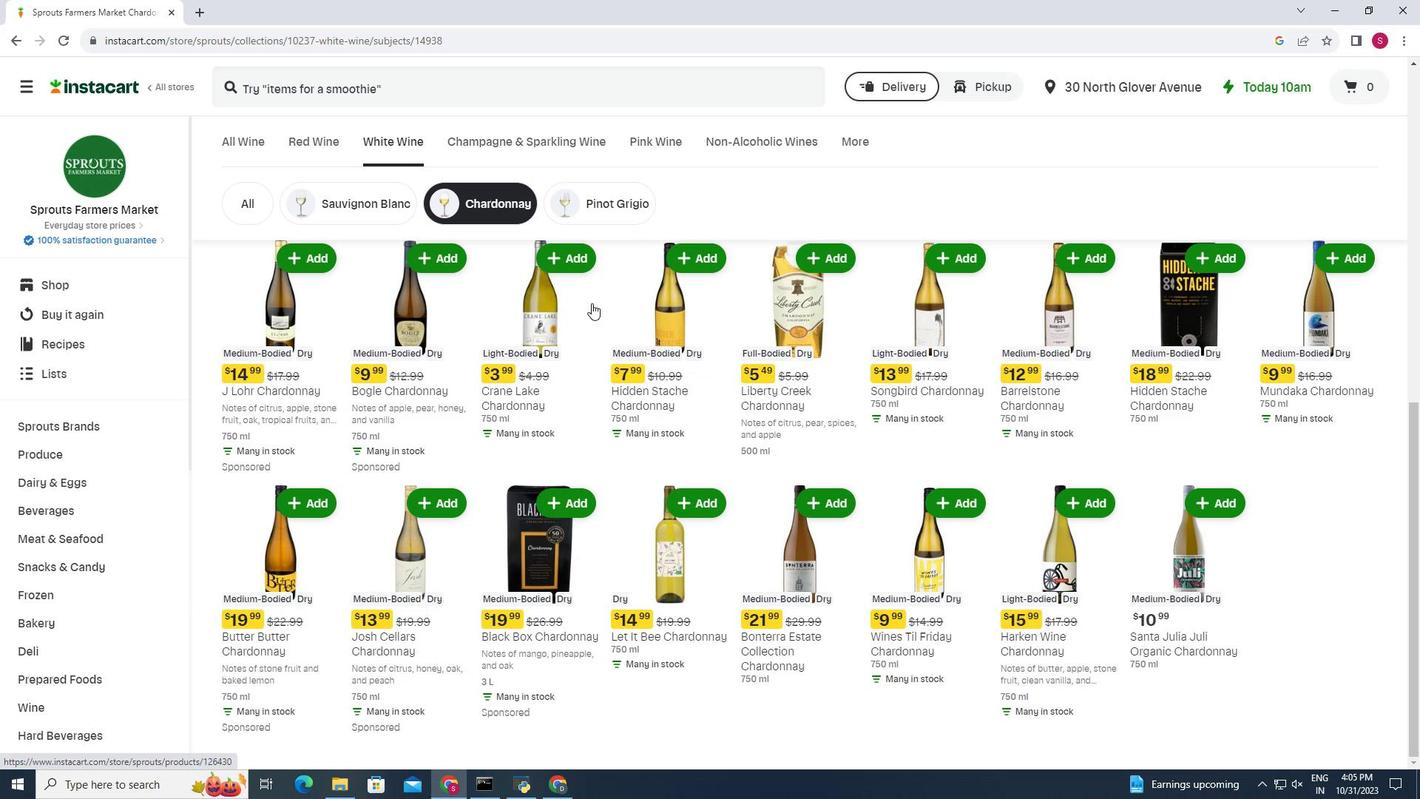 
Action: Mouse scrolled (578, 303) with delta (0, 0)
Screenshot: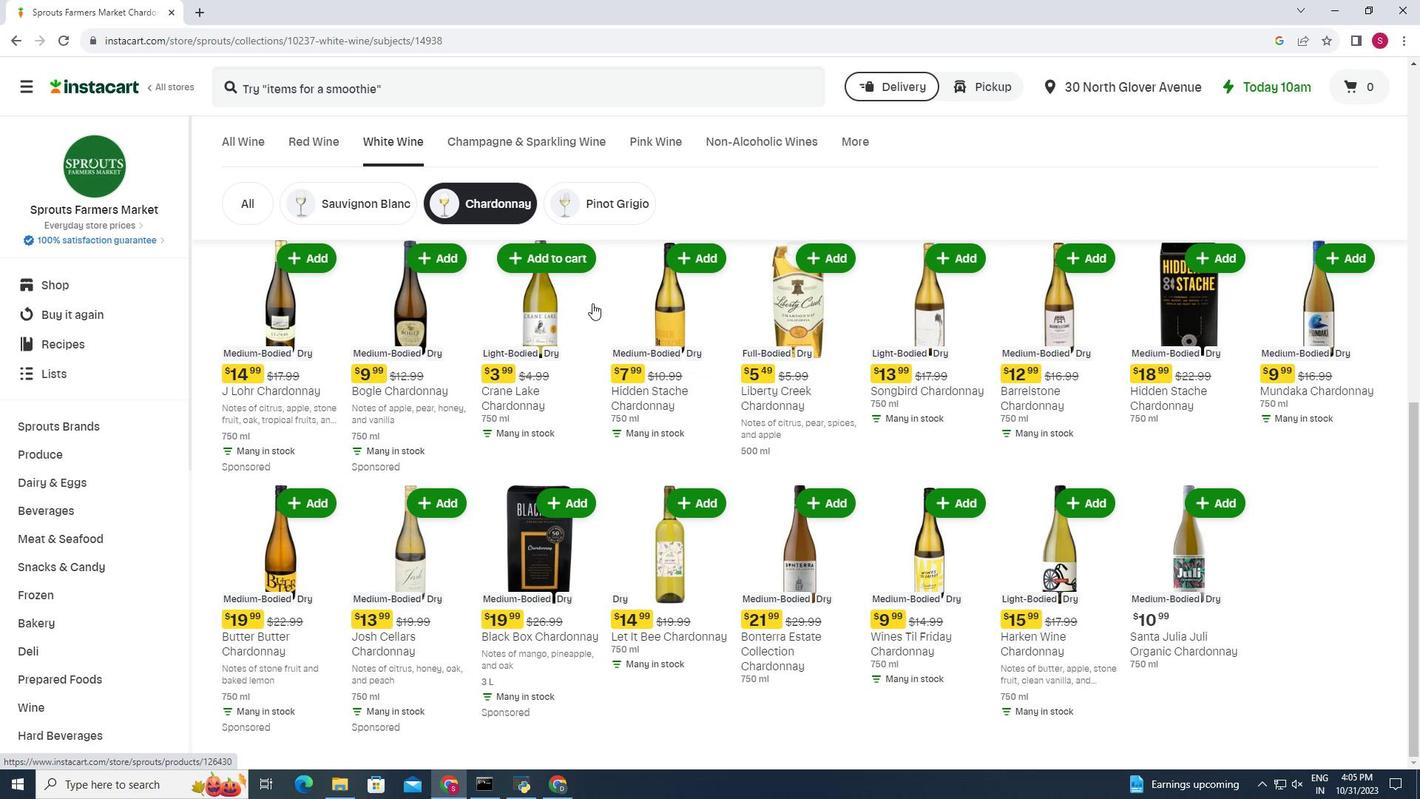 
Action: Mouse moved to (579, 304)
Screenshot: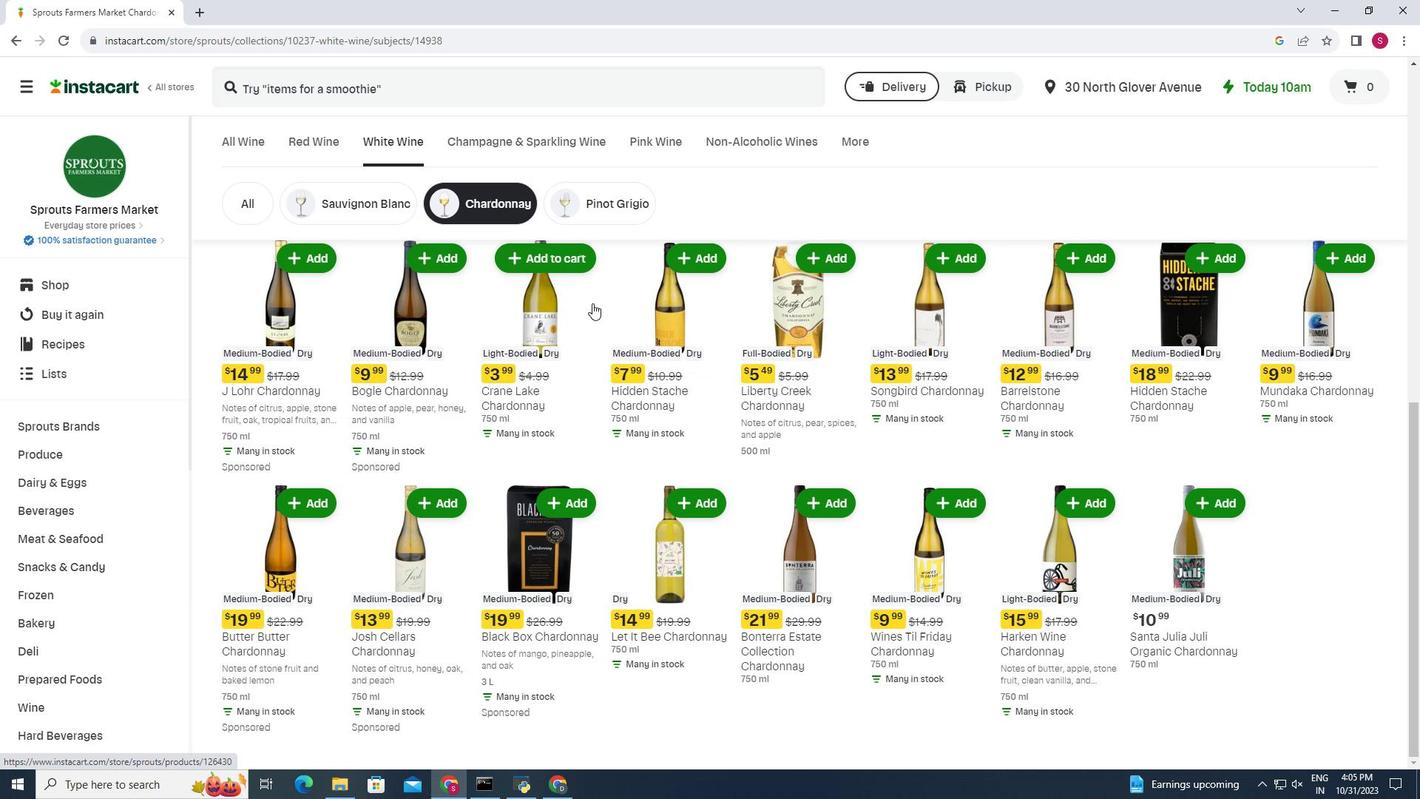 
Action: Mouse scrolled (579, 303) with delta (0, 0)
Screenshot: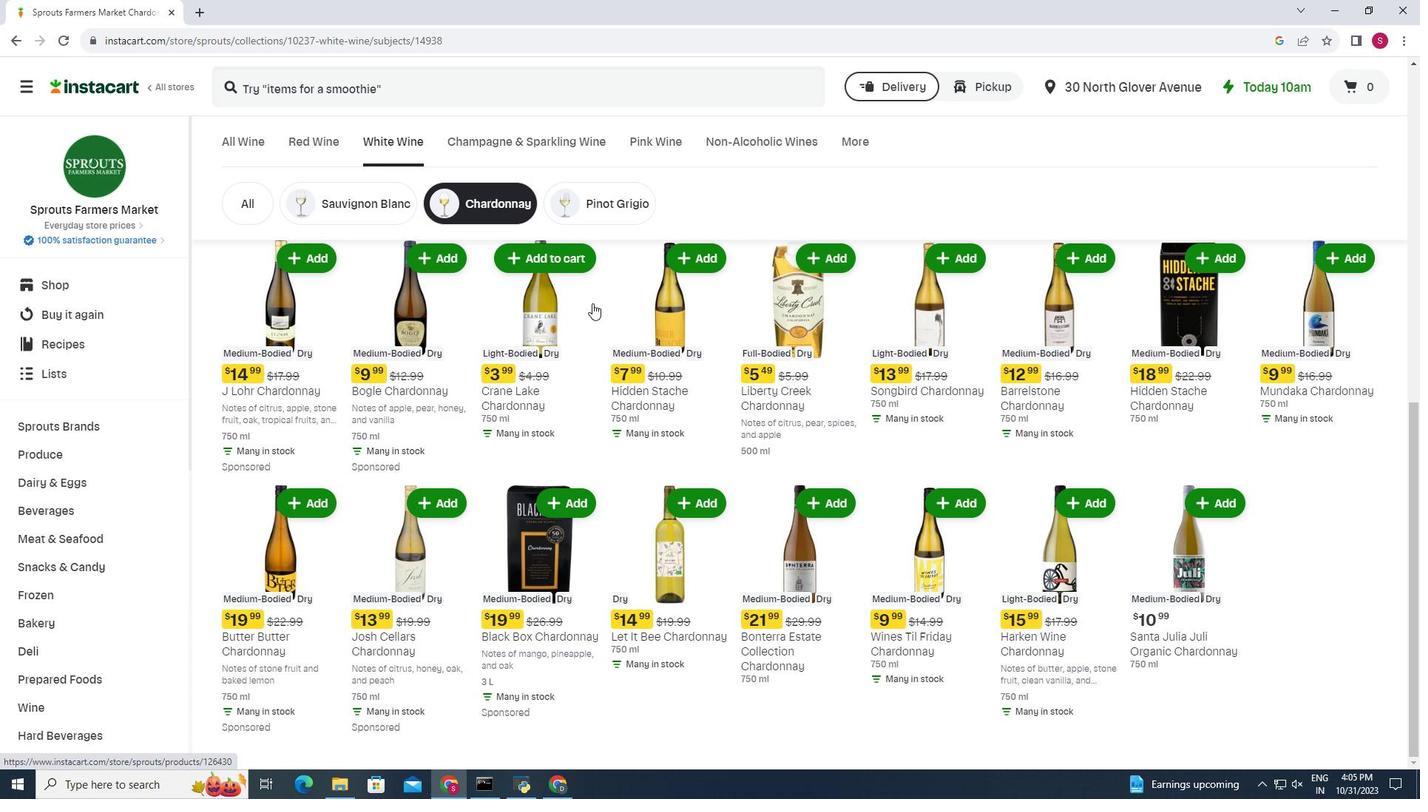 
Action: Mouse scrolled (579, 303) with delta (0, 0)
Screenshot: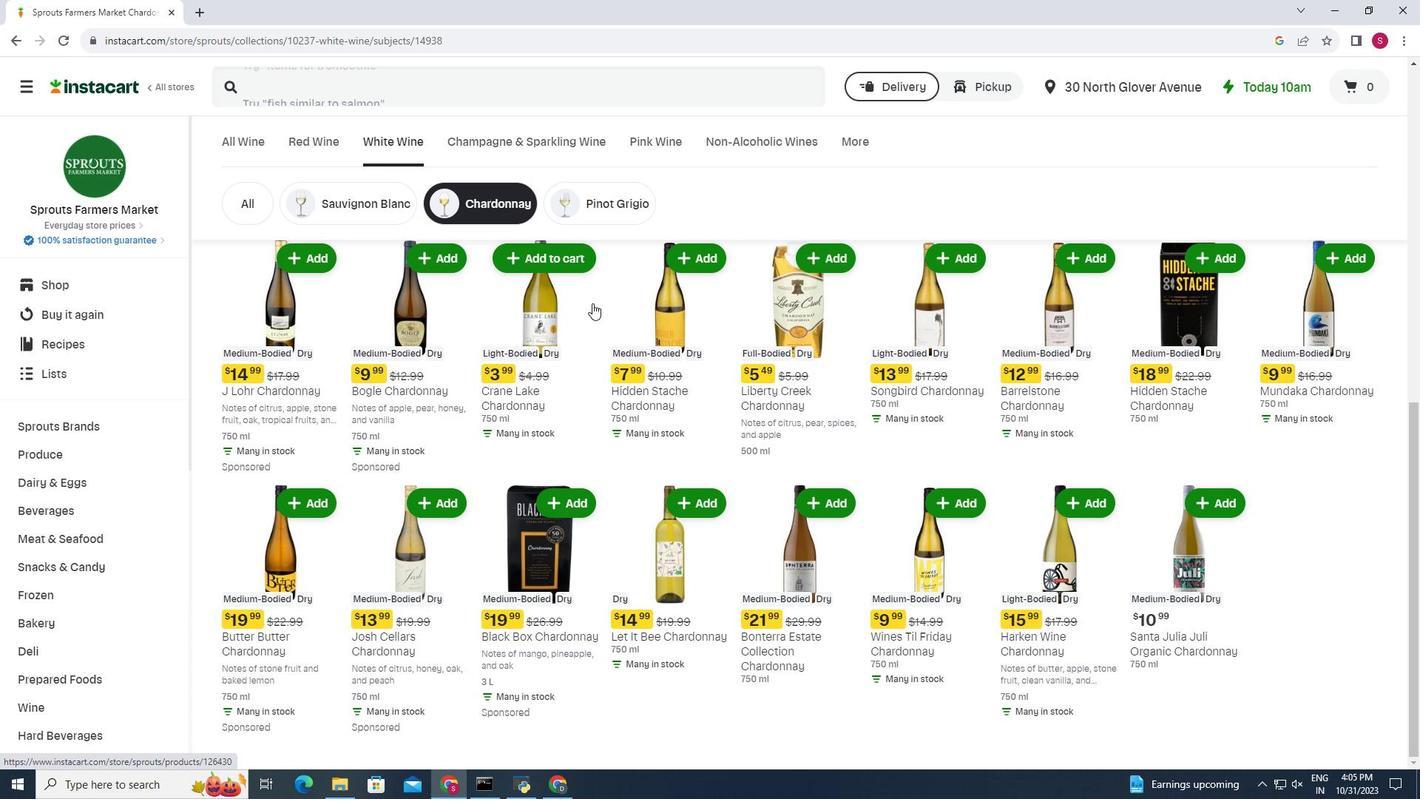 
Action: Mouse scrolled (579, 303) with delta (0, 0)
Screenshot: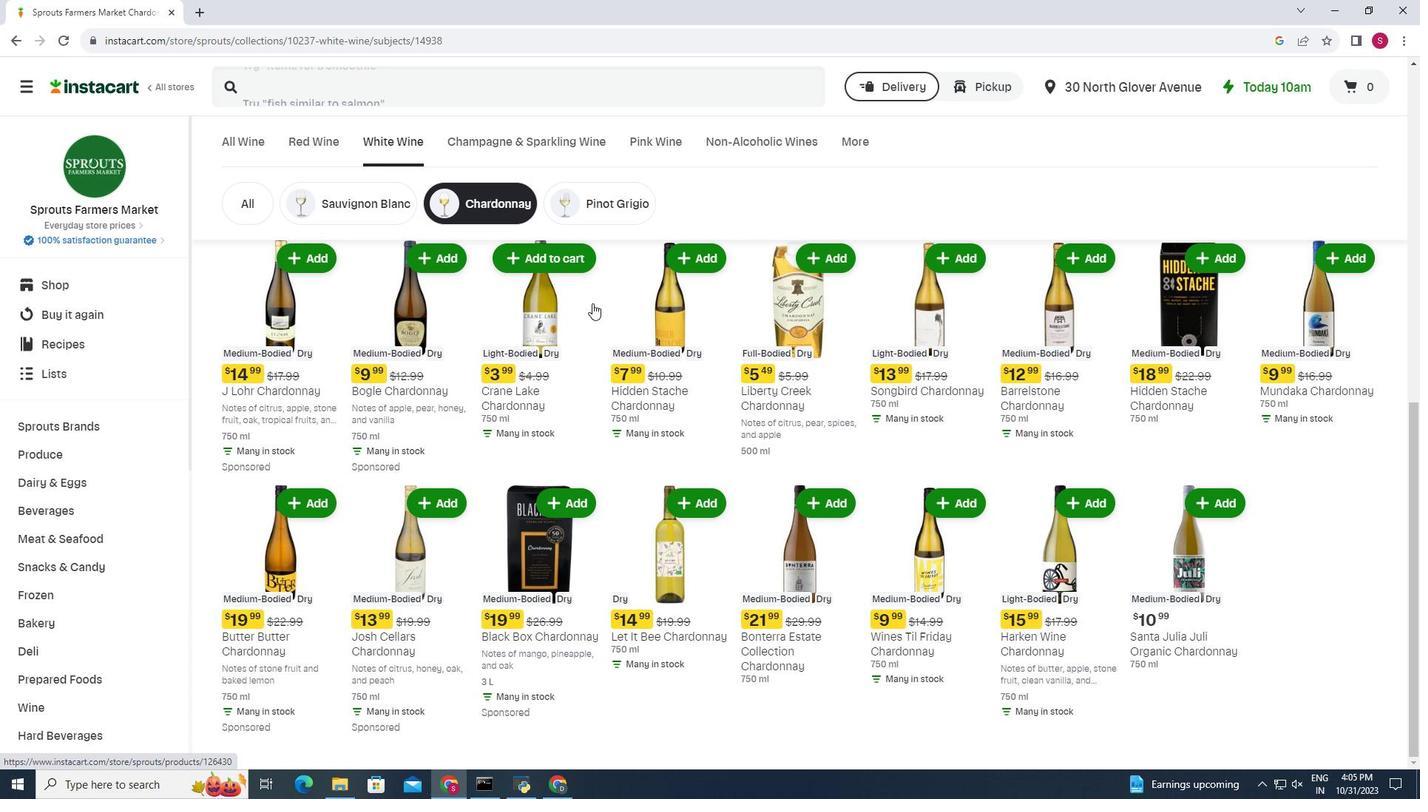 
